 Task: Find connections with filter location Alta Gracia with filter topic #whatinspiresmewith filter profile language Potuguese with filter current company Blinkit with filter school ABV-Indian Institute of Information Technology and Management with filter industry Retail Florists with filter service category Human Resources with filter keywords title Atmospheric Scientist
Action: Mouse moved to (522, 98)
Screenshot: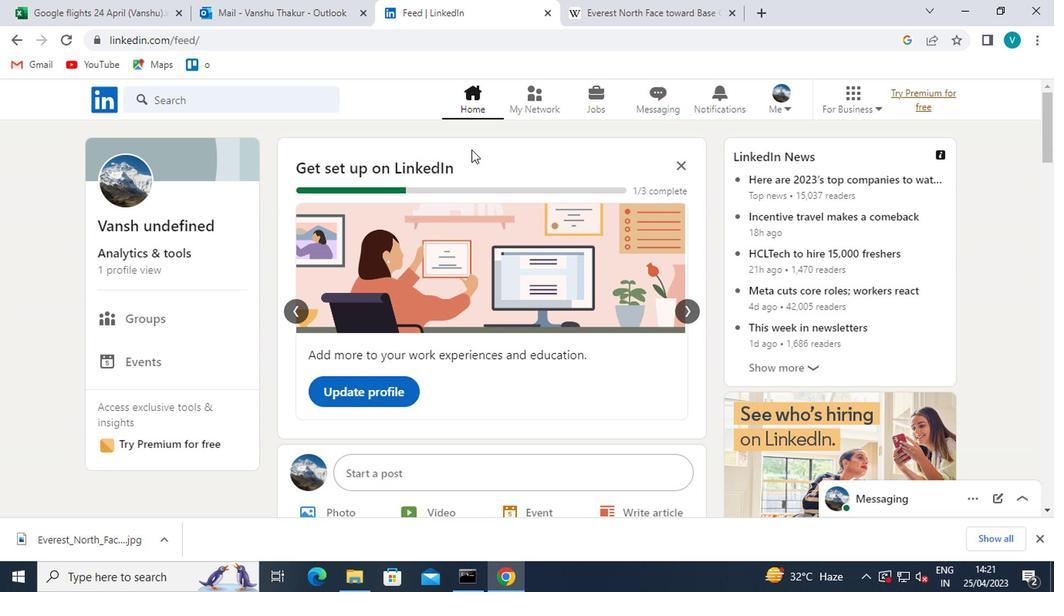 
Action: Mouse pressed left at (522, 98)
Screenshot: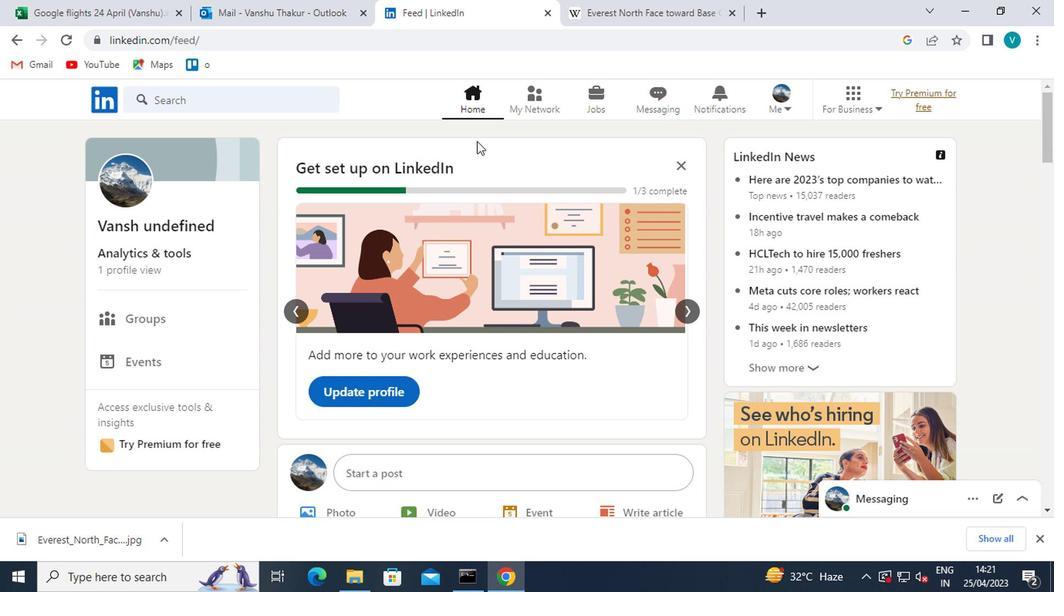 
Action: Mouse moved to (121, 178)
Screenshot: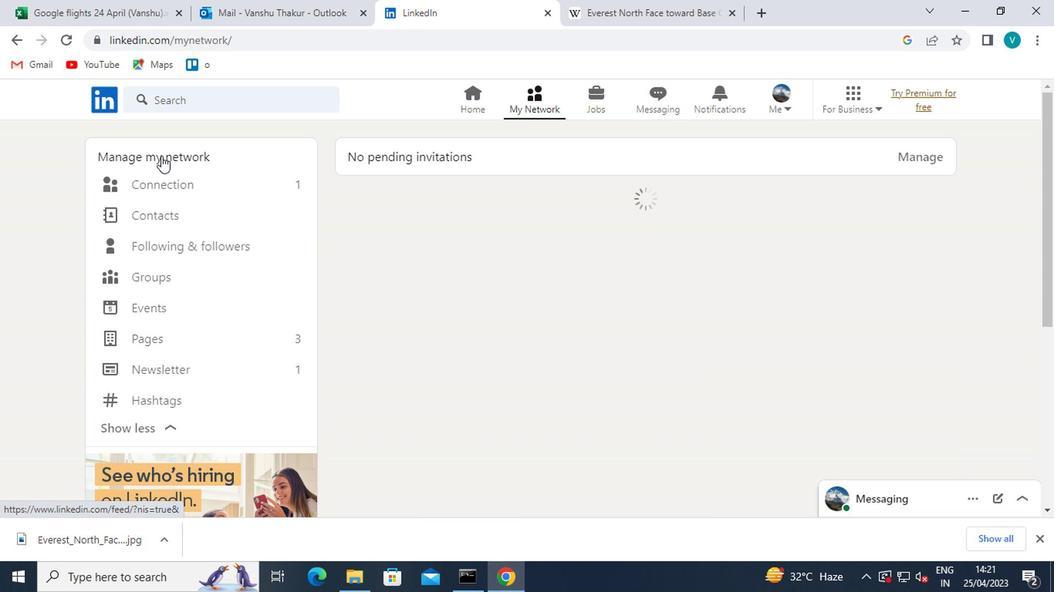 
Action: Mouse pressed left at (121, 178)
Screenshot: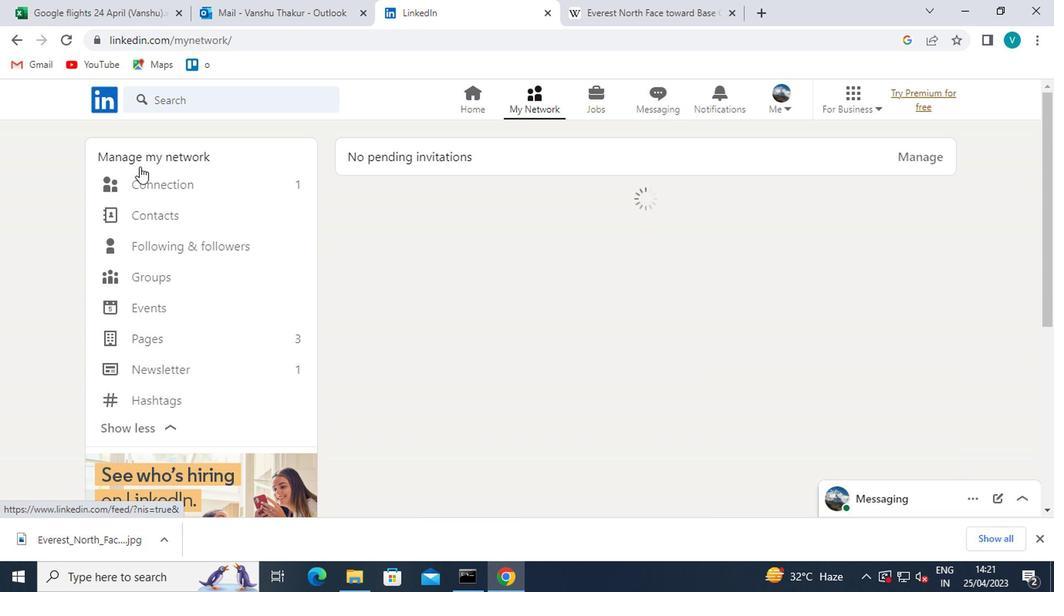 
Action: Mouse moved to (635, 189)
Screenshot: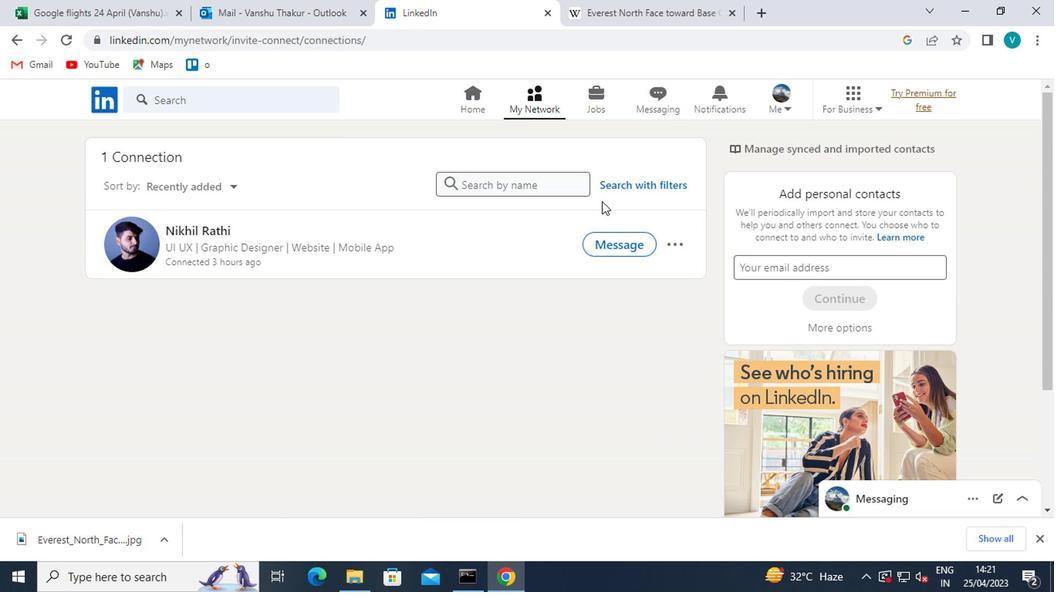 
Action: Mouse pressed left at (635, 189)
Screenshot: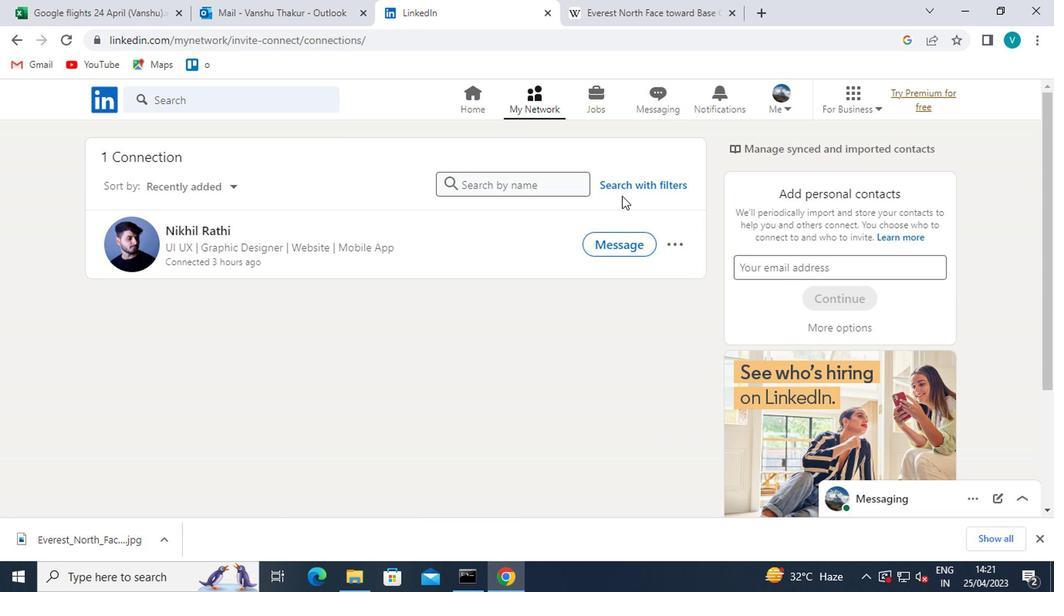 
Action: Mouse moved to (502, 134)
Screenshot: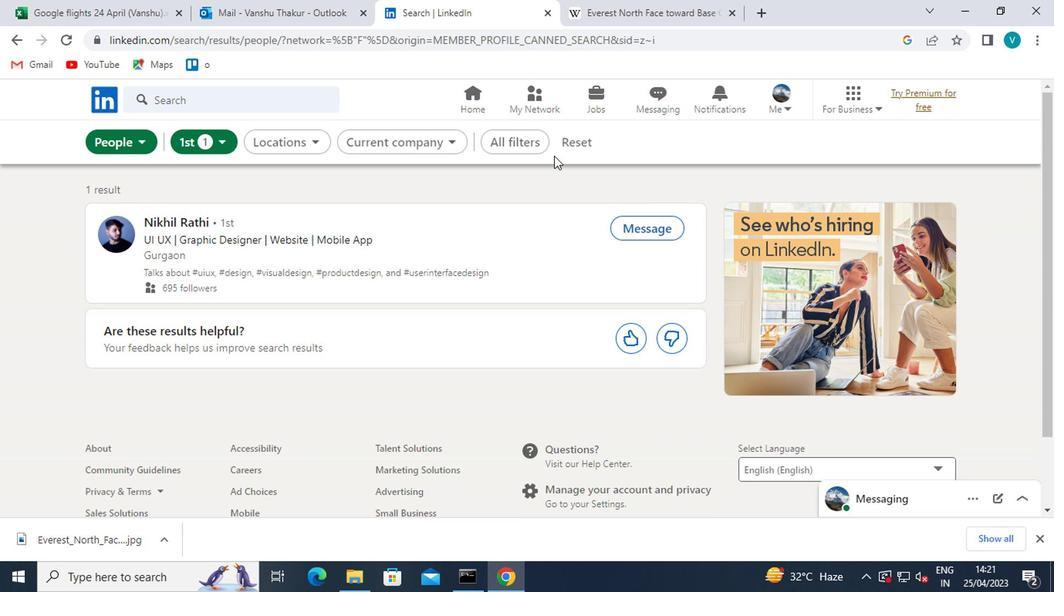 
Action: Mouse pressed left at (502, 134)
Screenshot: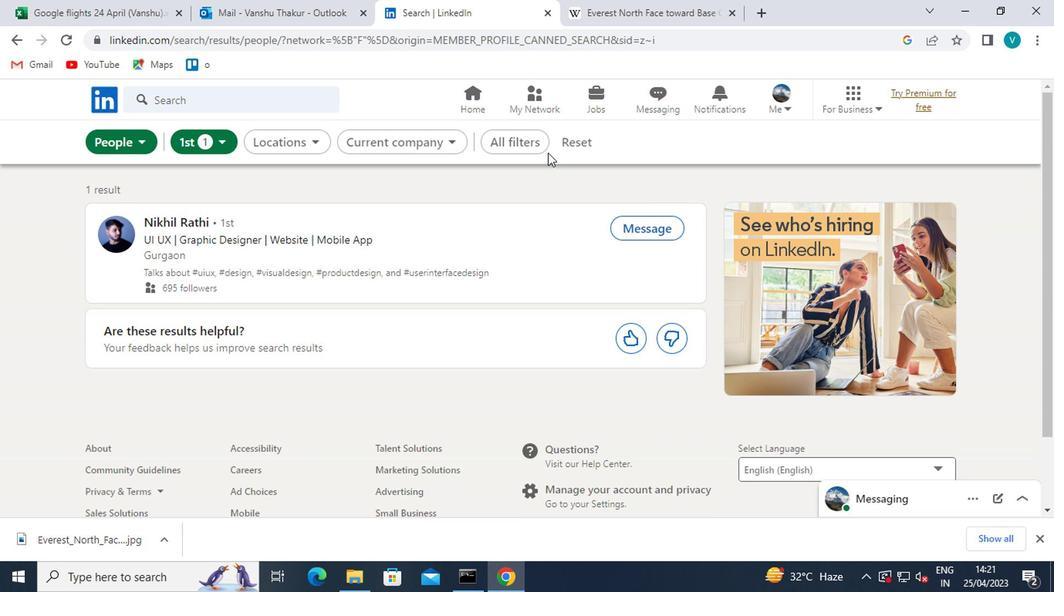 
Action: Mouse moved to (677, 270)
Screenshot: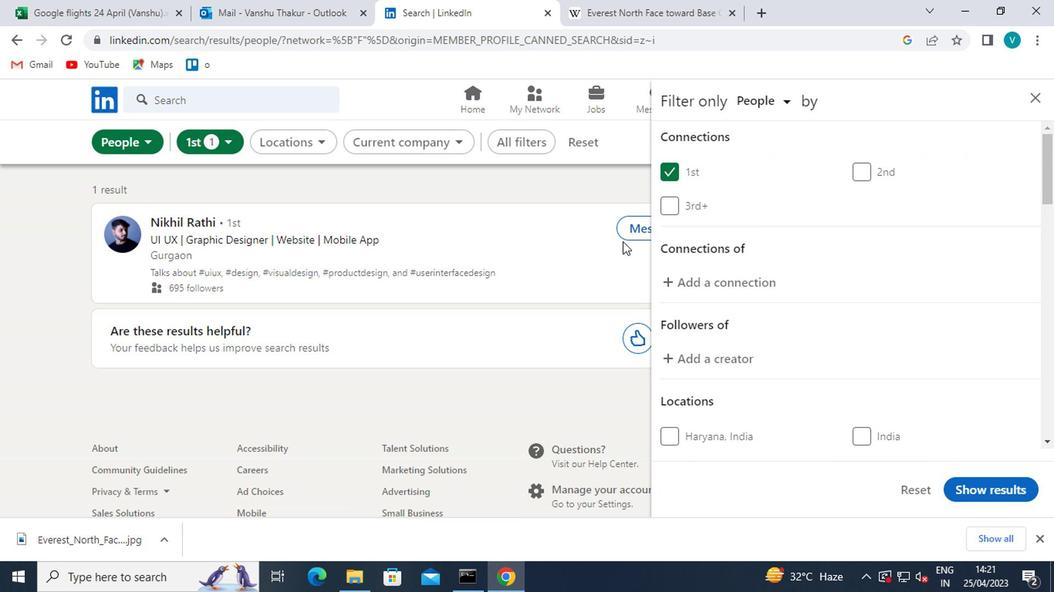 
Action: Mouse scrolled (677, 269) with delta (0, -1)
Screenshot: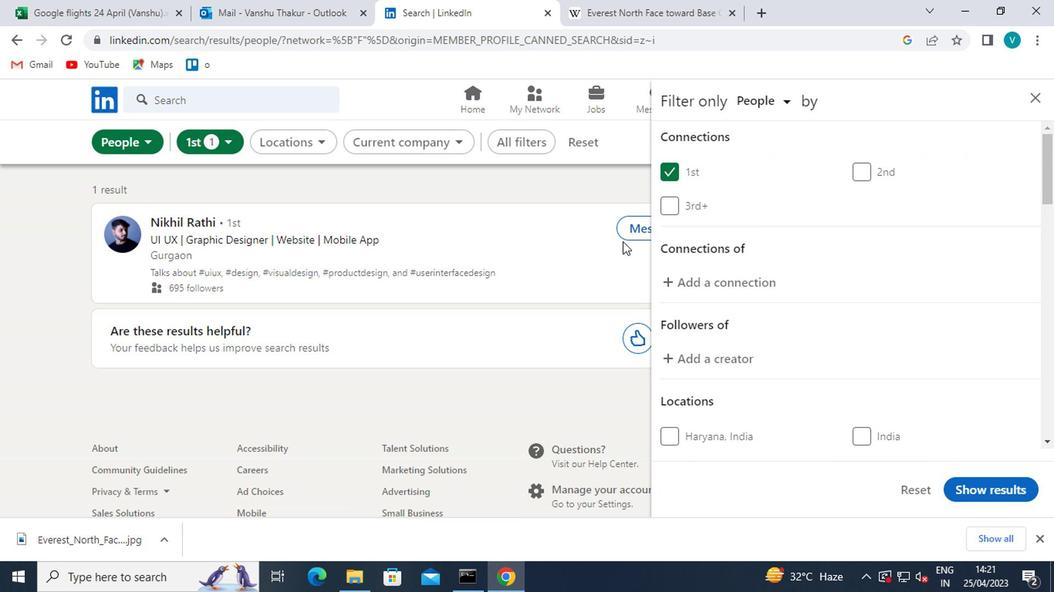 
Action: Mouse moved to (680, 272)
Screenshot: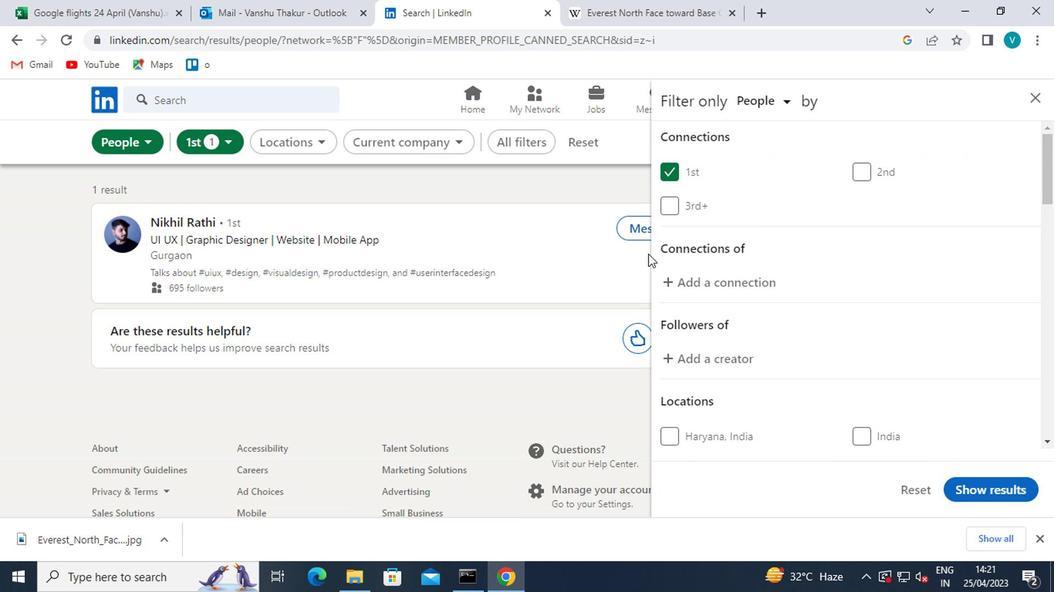 
Action: Mouse scrolled (680, 271) with delta (0, -1)
Screenshot: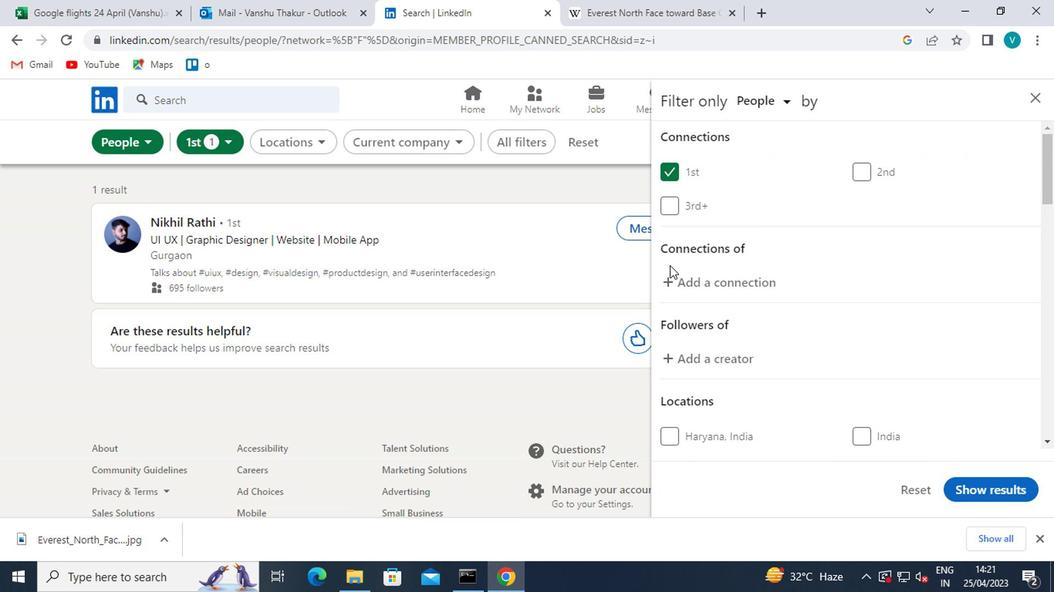 
Action: Mouse moved to (702, 339)
Screenshot: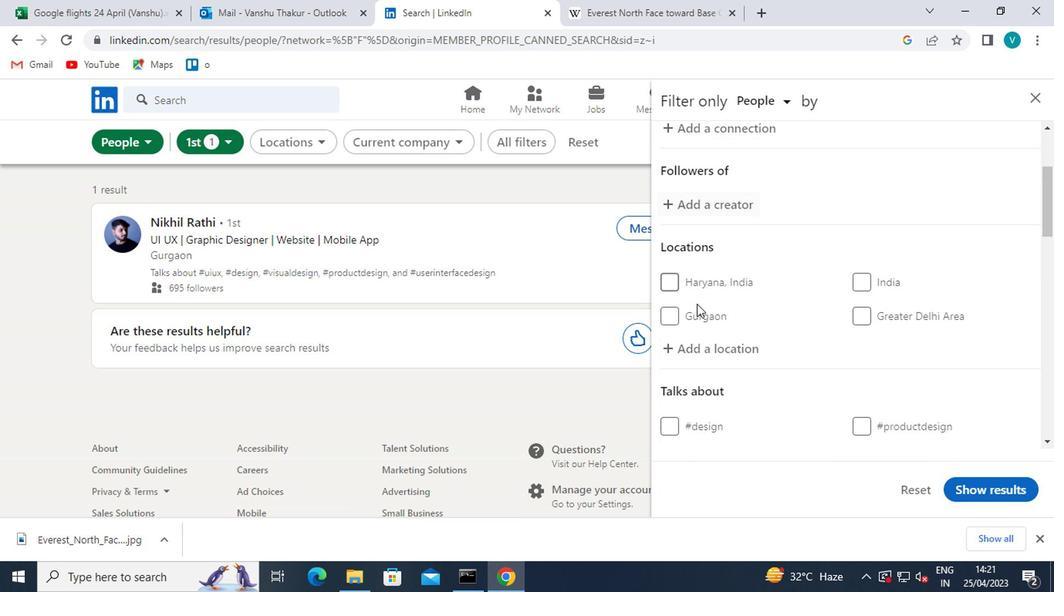 
Action: Mouse pressed left at (702, 339)
Screenshot: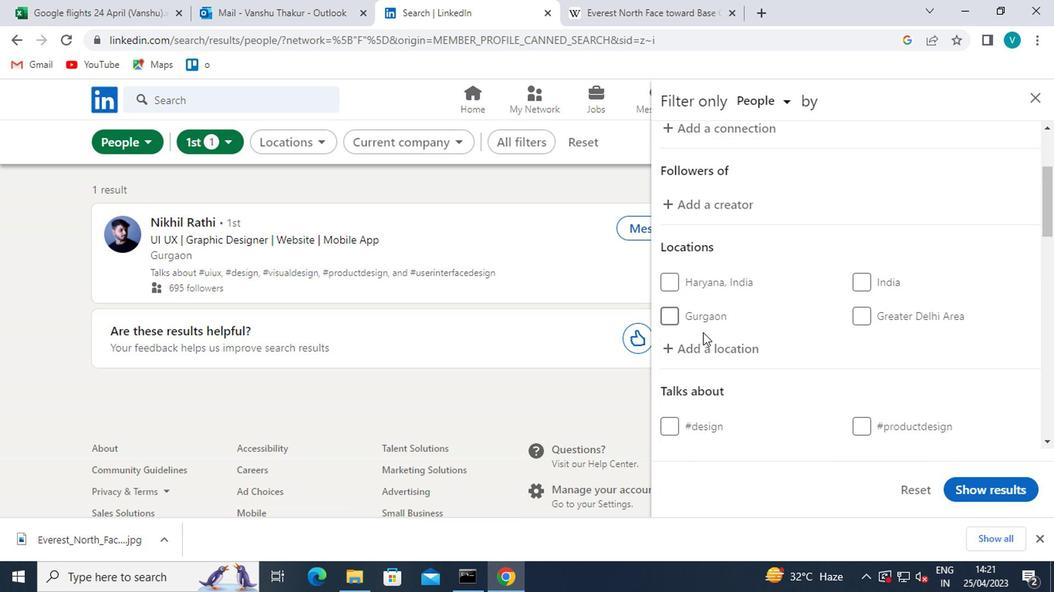 
Action: Mouse moved to (695, 335)
Screenshot: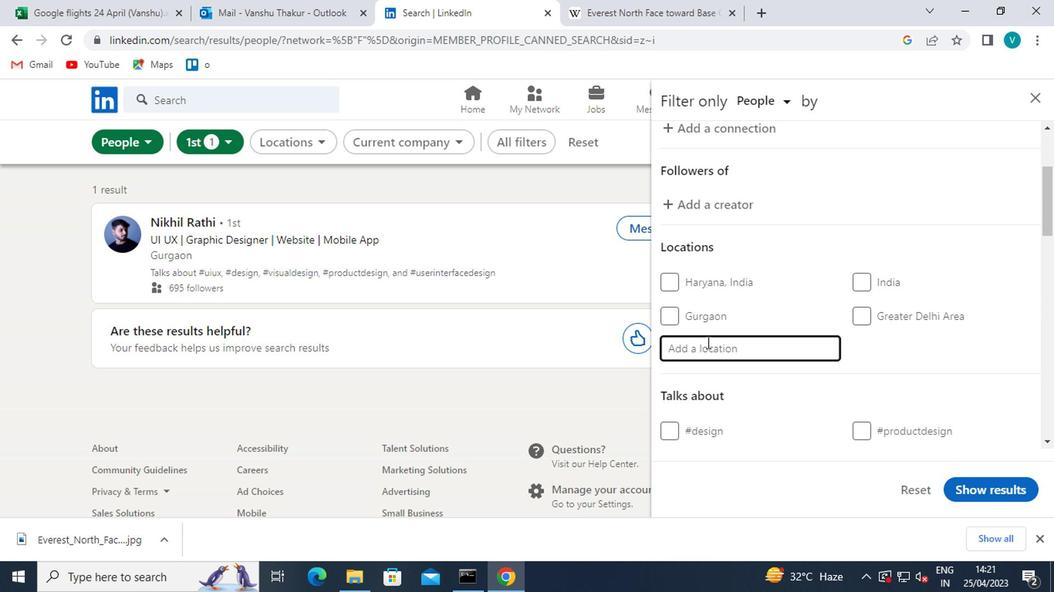 
Action: Key pressed <Key.shift>ALTA<Key.space><Key.shift><Key.shift><Key.shift>GRACIA<Key.space>
Screenshot: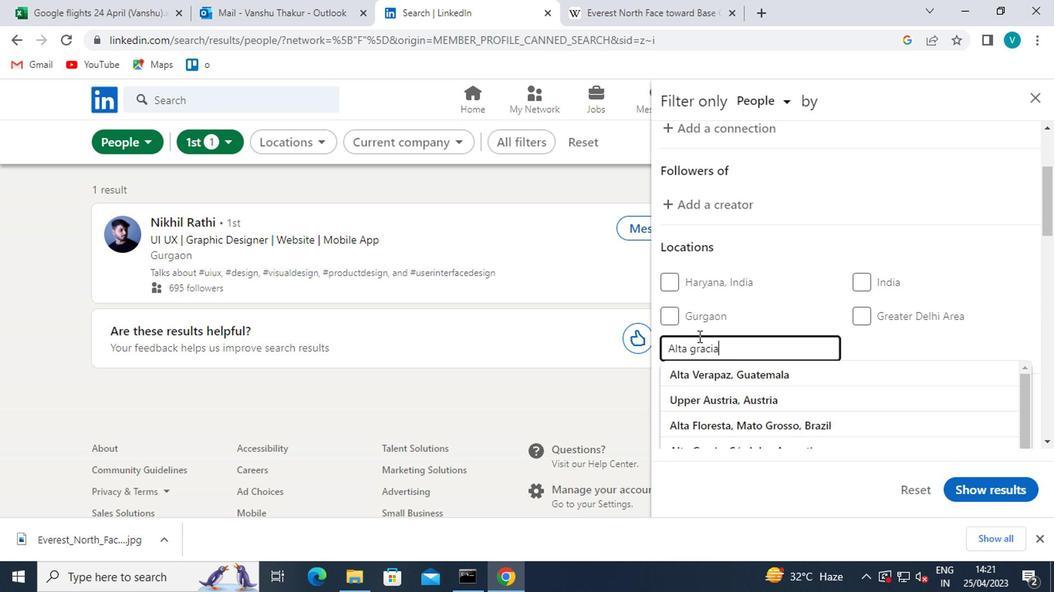 
Action: Mouse moved to (746, 371)
Screenshot: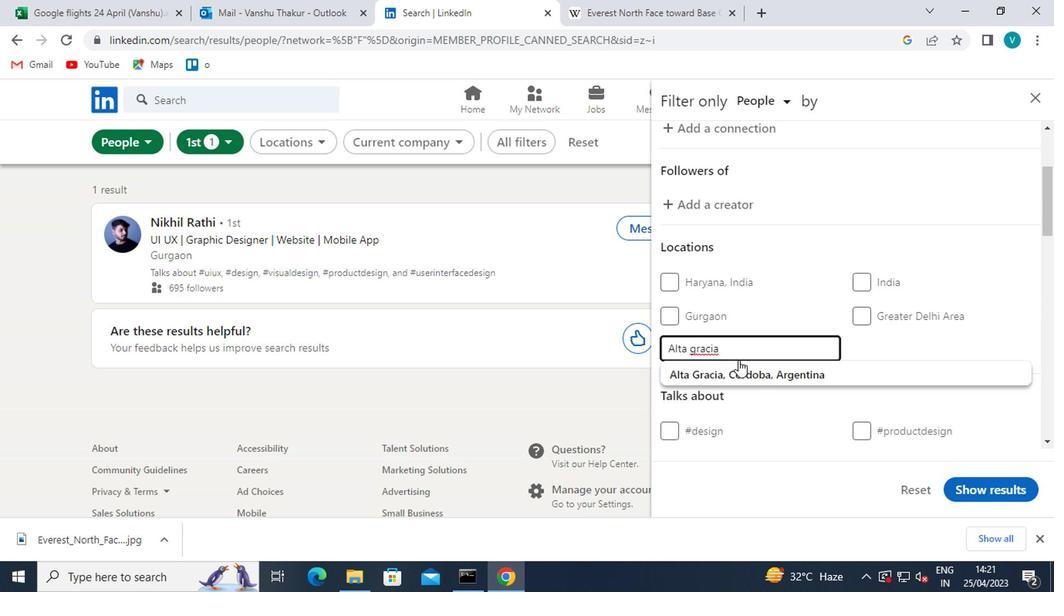 
Action: Mouse pressed left at (746, 371)
Screenshot: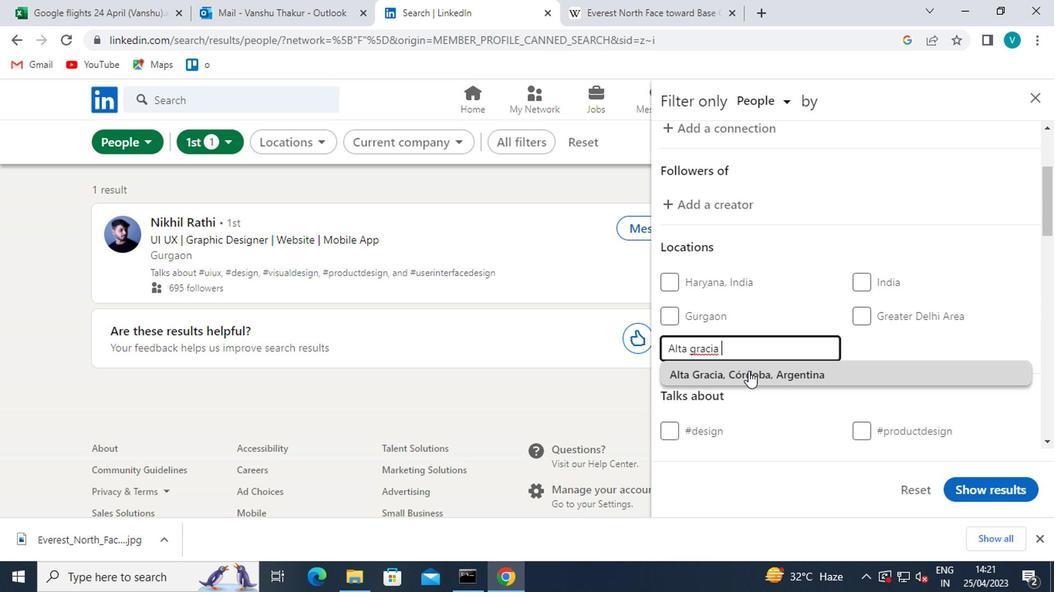
Action: Mouse moved to (756, 371)
Screenshot: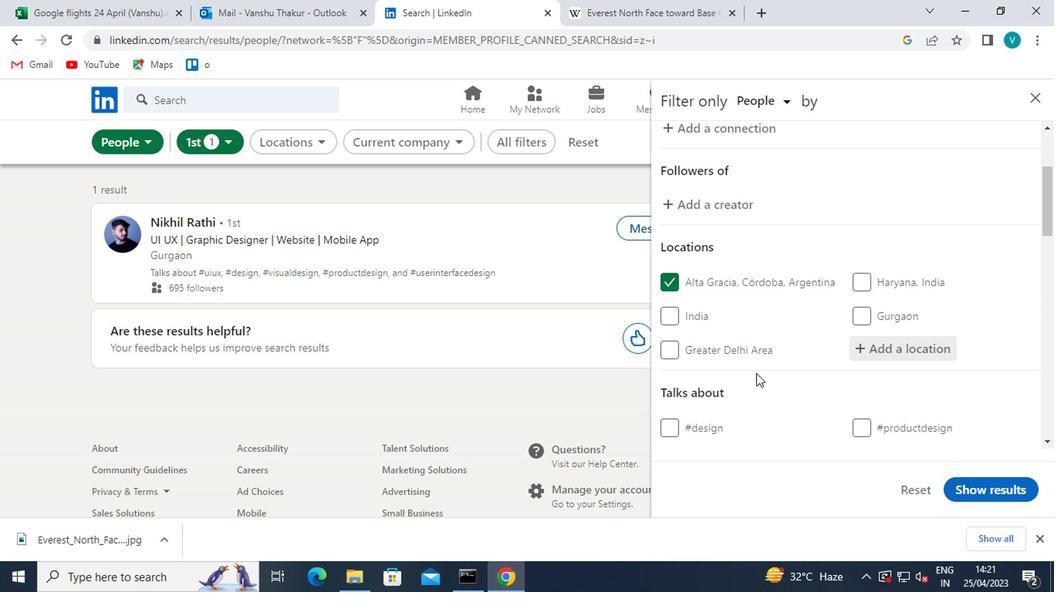 
Action: Mouse scrolled (756, 371) with delta (0, 0)
Screenshot: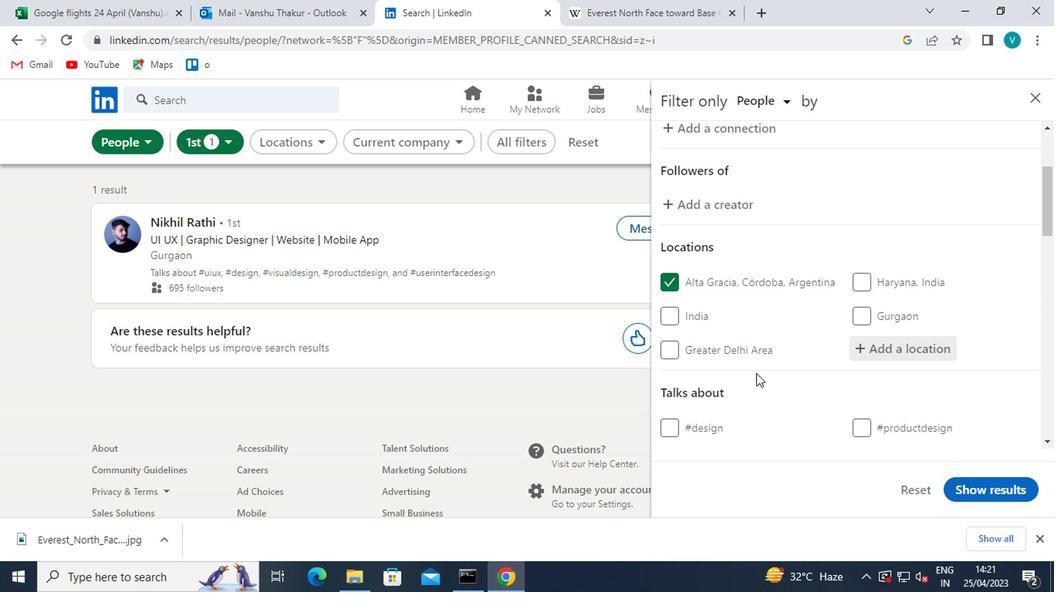 
Action: Mouse moved to (757, 371)
Screenshot: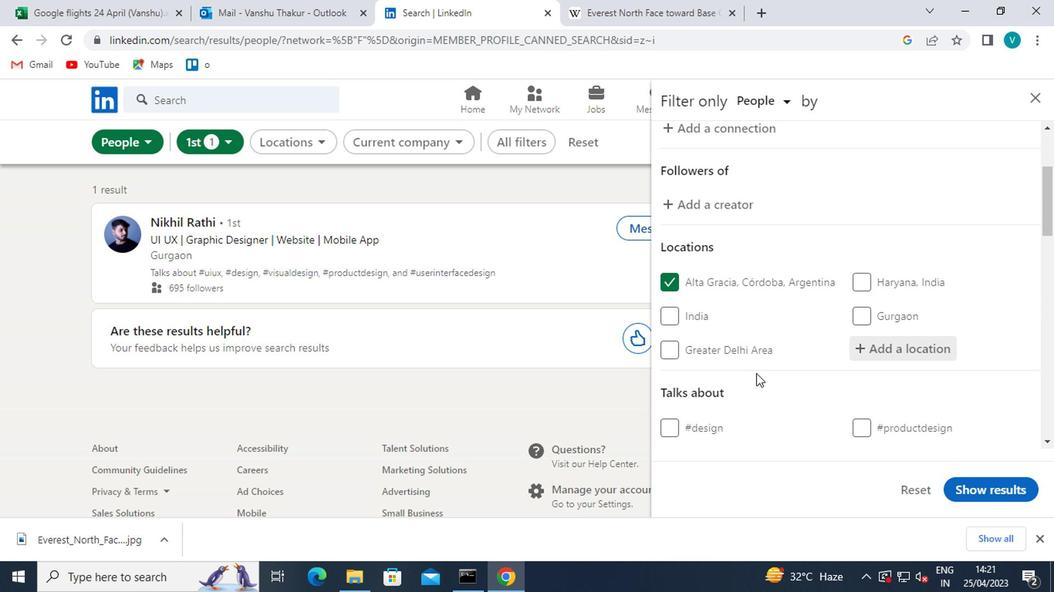 
Action: Mouse scrolled (757, 371) with delta (0, 0)
Screenshot: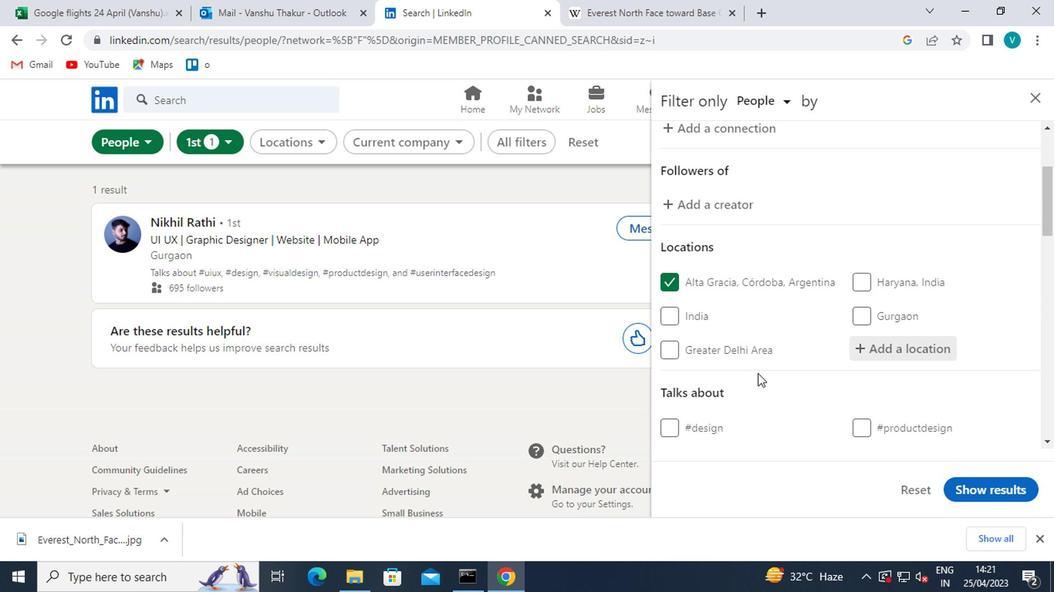 
Action: Mouse moved to (873, 343)
Screenshot: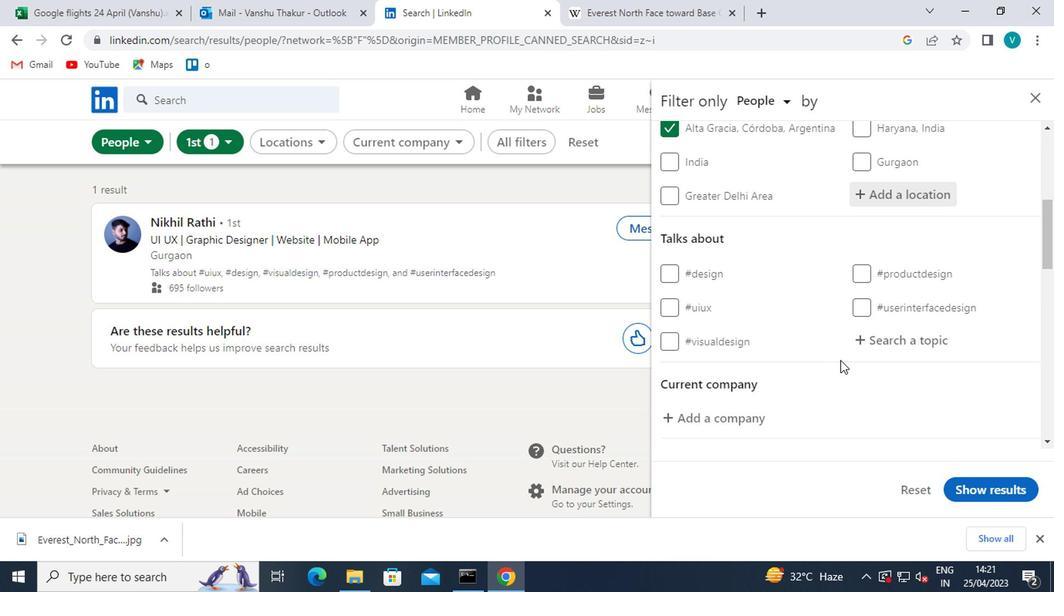
Action: Mouse pressed left at (873, 343)
Screenshot: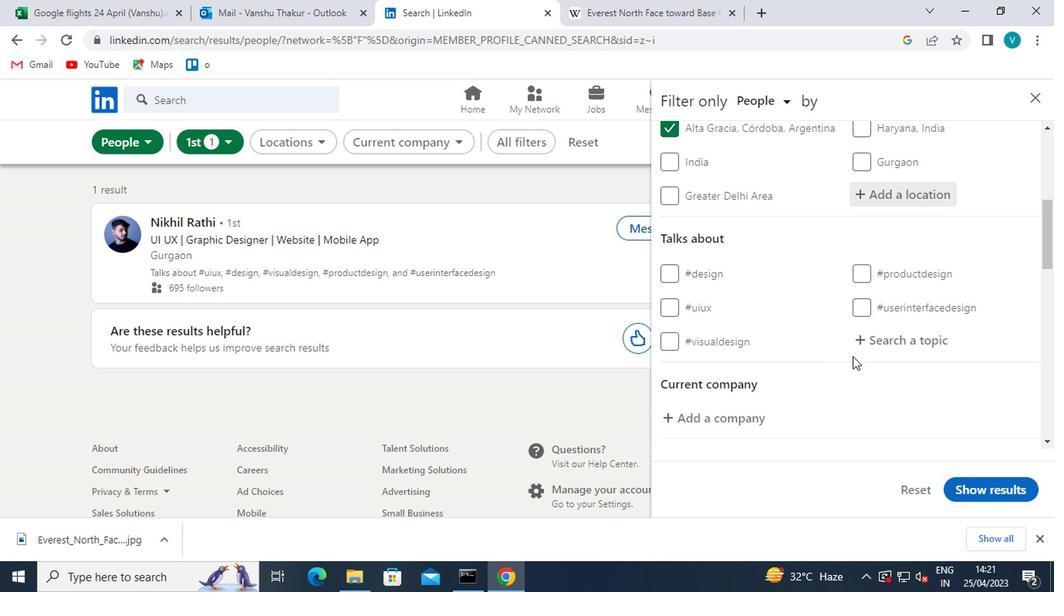
Action: Mouse moved to (862, 333)
Screenshot: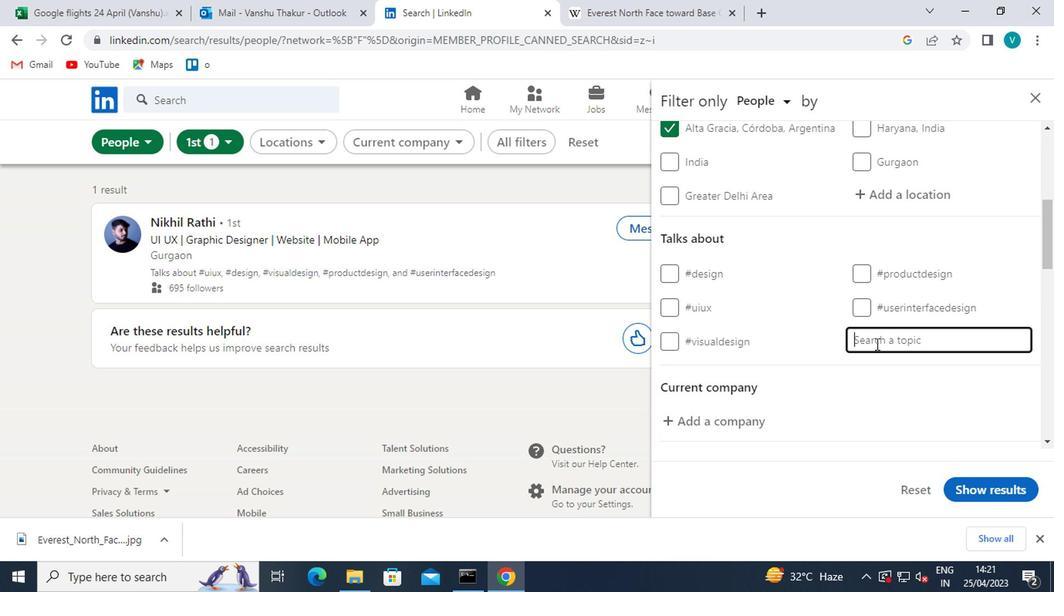 
Action: Key pressed <Key.shift>#WHATINSPIRESMEWITH
Screenshot: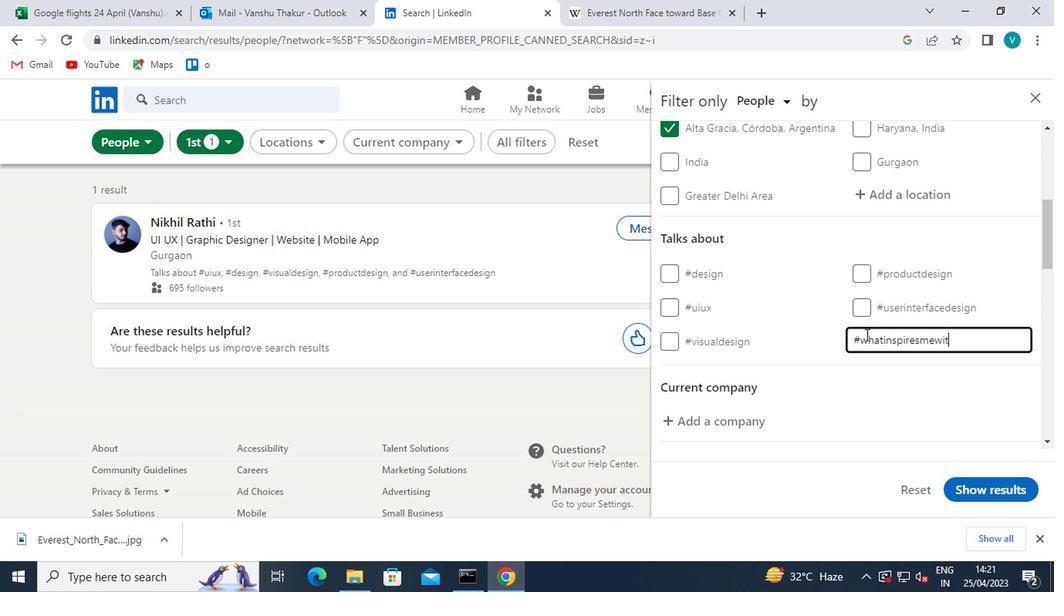 
Action: Mouse moved to (859, 377)
Screenshot: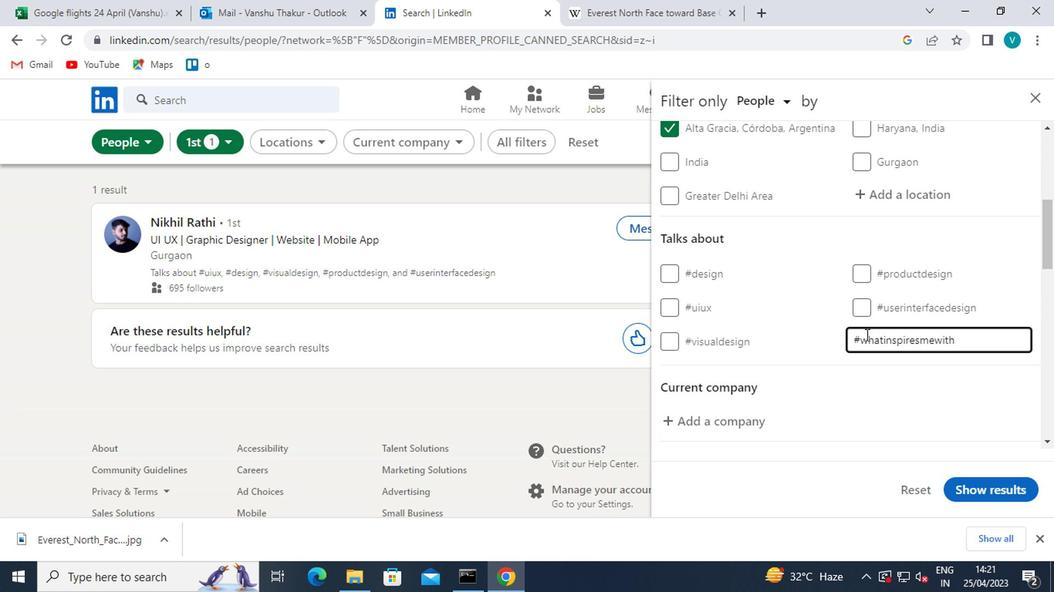 
Action: Mouse pressed left at (859, 377)
Screenshot: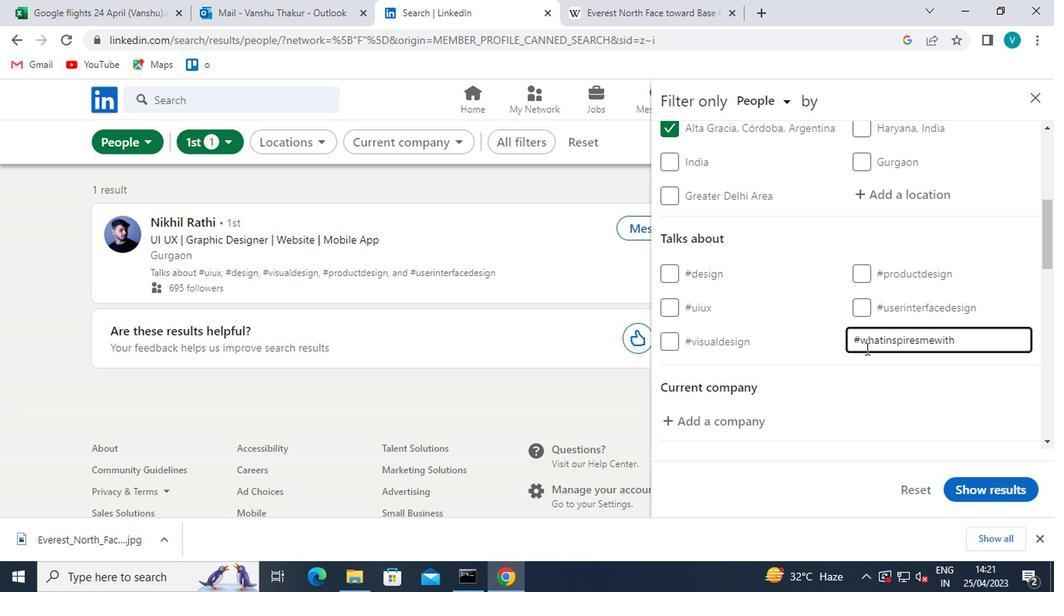 
Action: Mouse scrolled (859, 376) with delta (0, -1)
Screenshot: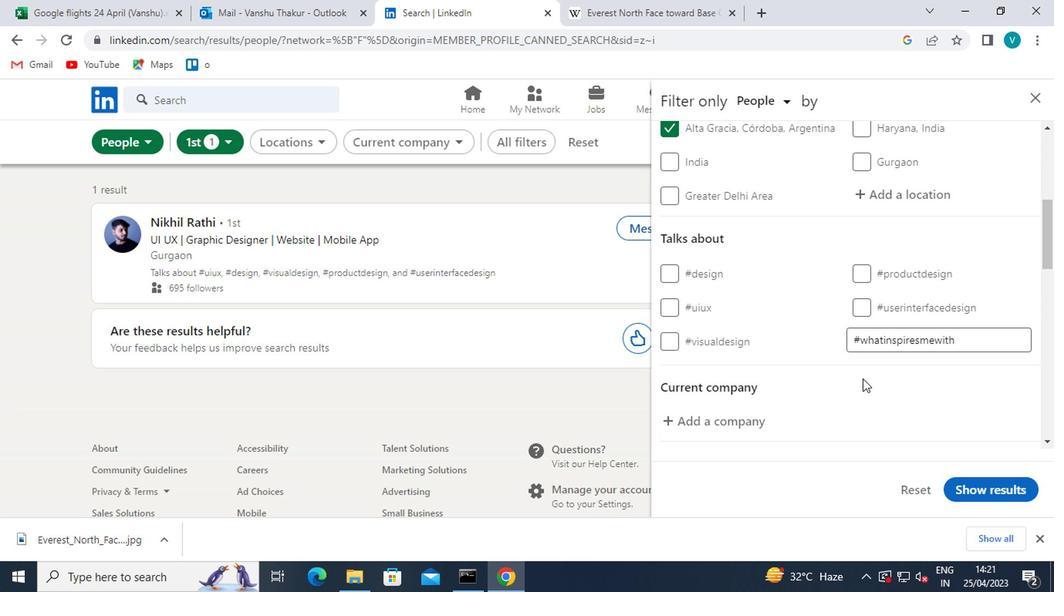 
Action: Mouse scrolled (859, 376) with delta (0, -1)
Screenshot: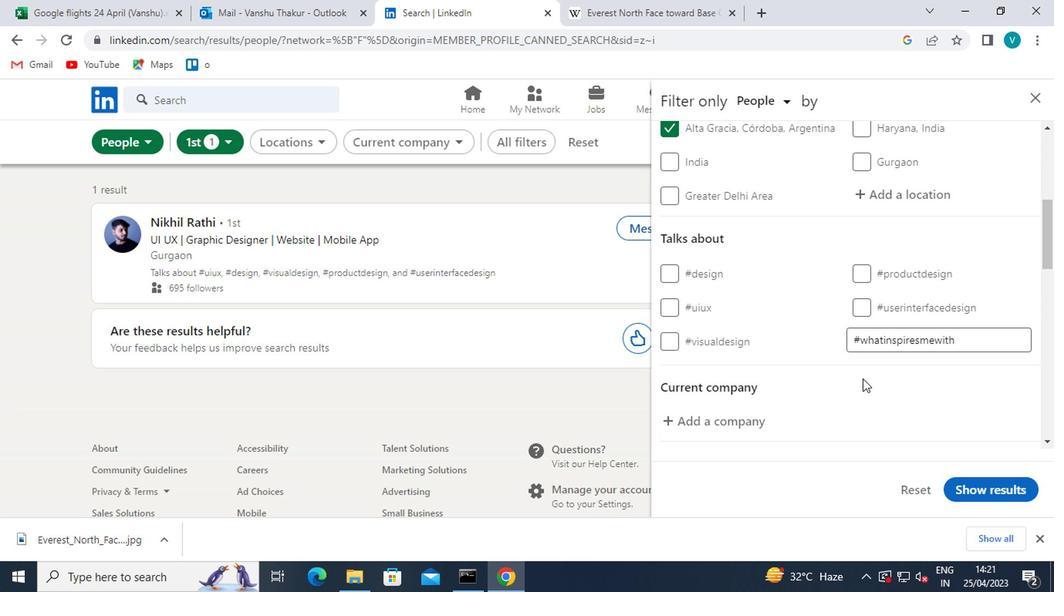 
Action: Mouse moved to (859, 377)
Screenshot: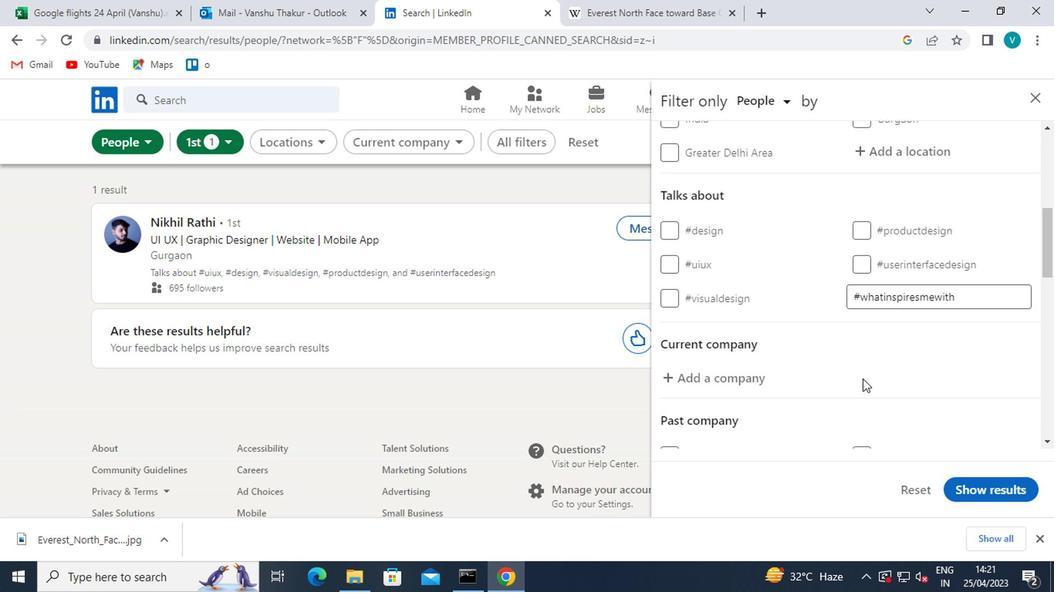 
Action: Mouse scrolled (859, 377) with delta (0, 0)
Screenshot: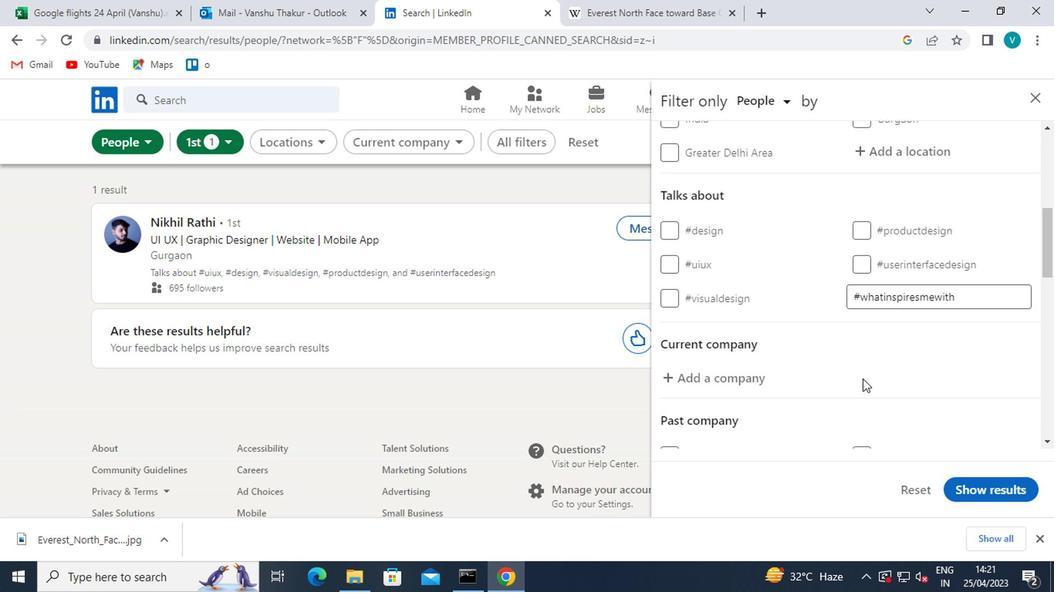 
Action: Mouse scrolled (859, 377) with delta (0, 0)
Screenshot: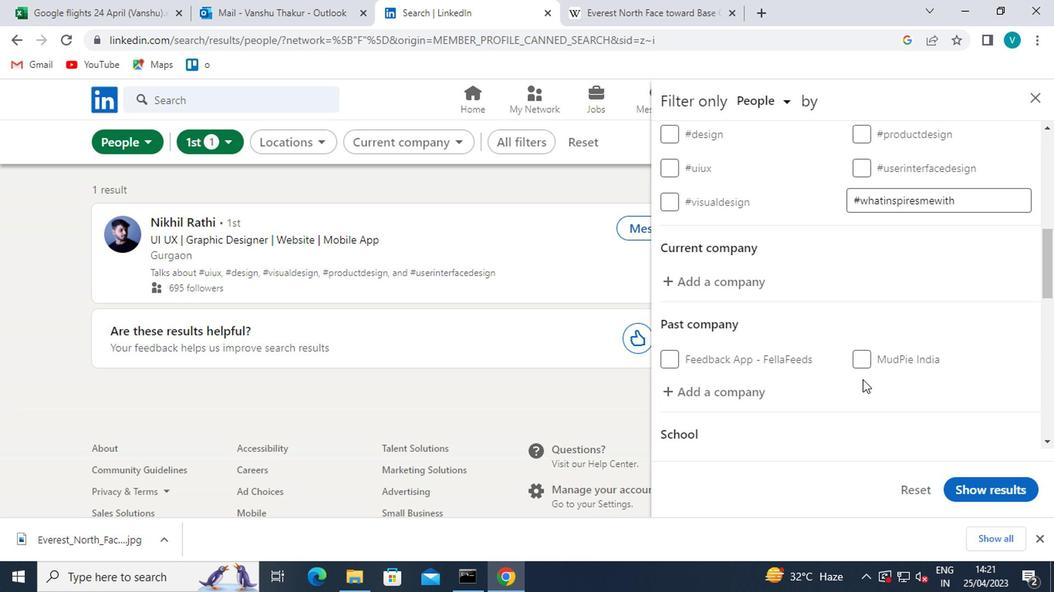 
Action: Mouse scrolled (859, 377) with delta (0, 0)
Screenshot: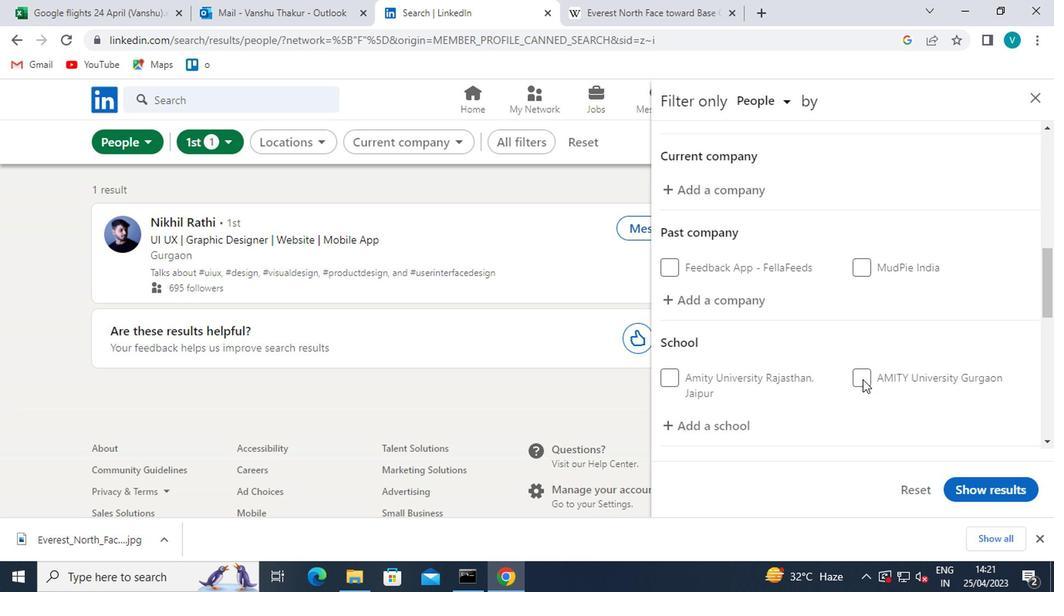 
Action: Mouse scrolled (859, 377) with delta (0, 0)
Screenshot: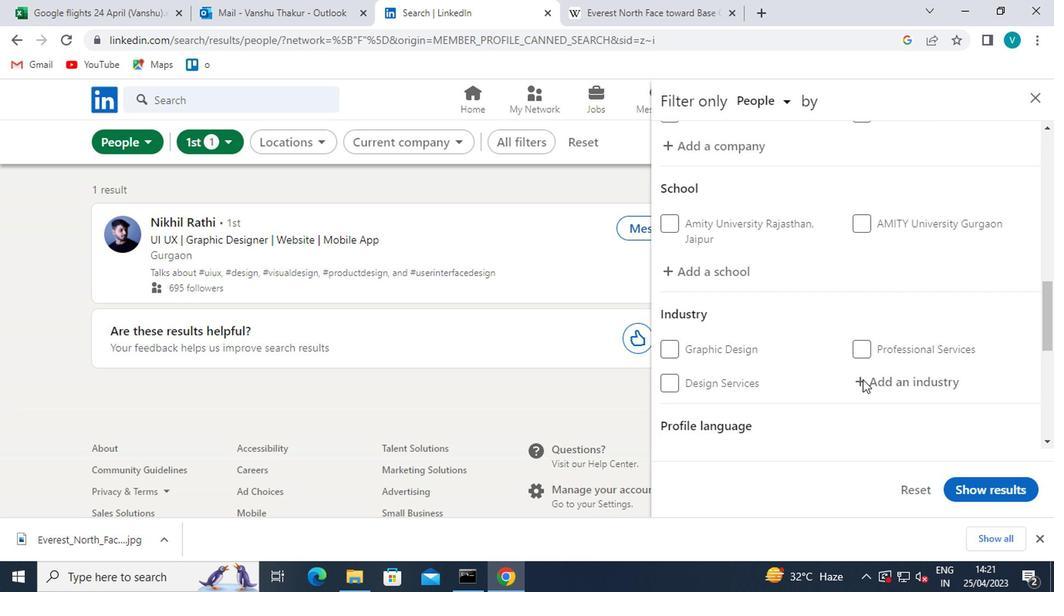 
Action: Mouse moved to (859, 377)
Screenshot: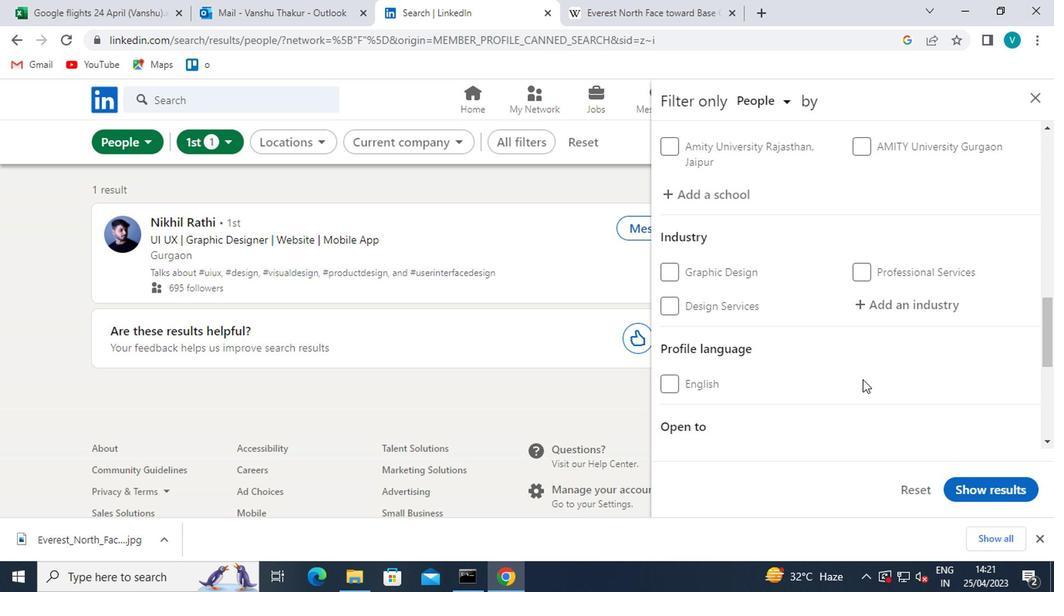 
Action: Mouse scrolled (859, 378) with delta (0, 1)
Screenshot: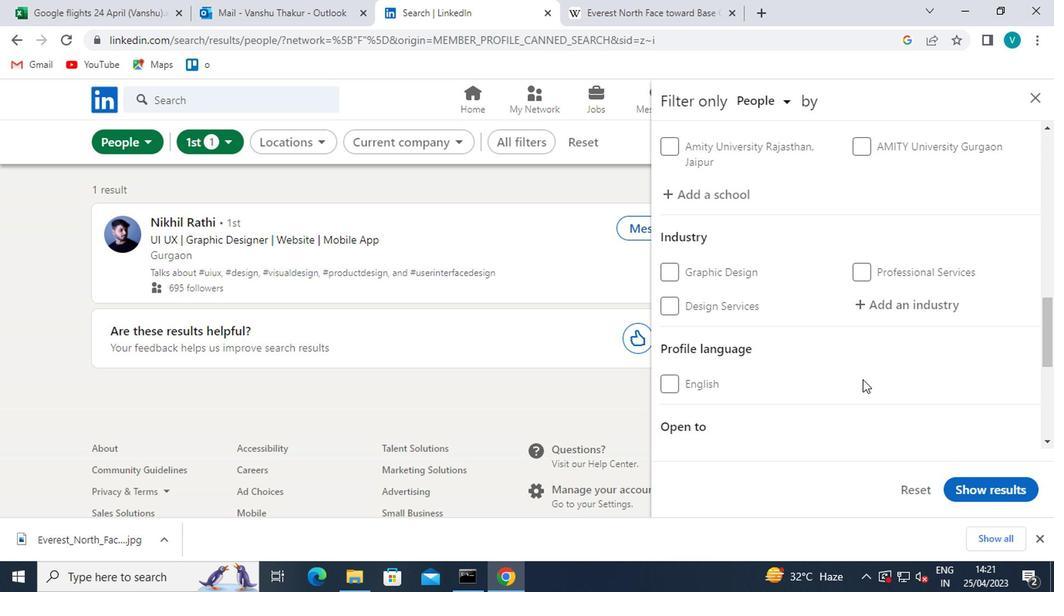 
Action: Mouse scrolled (859, 378) with delta (0, 1)
Screenshot: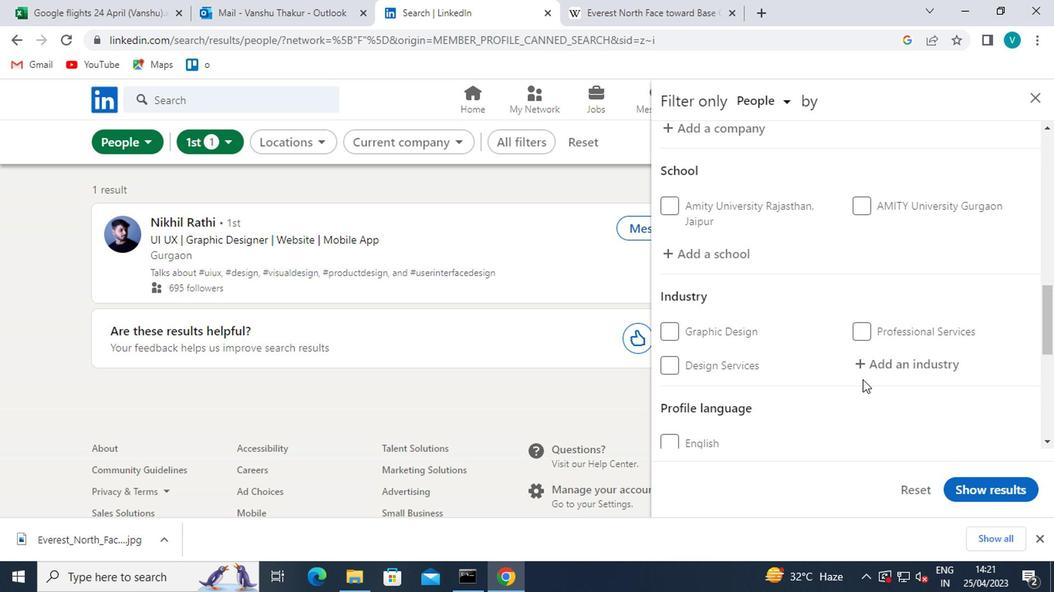 
Action: Mouse scrolled (859, 378) with delta (0, 1)
Screenshot: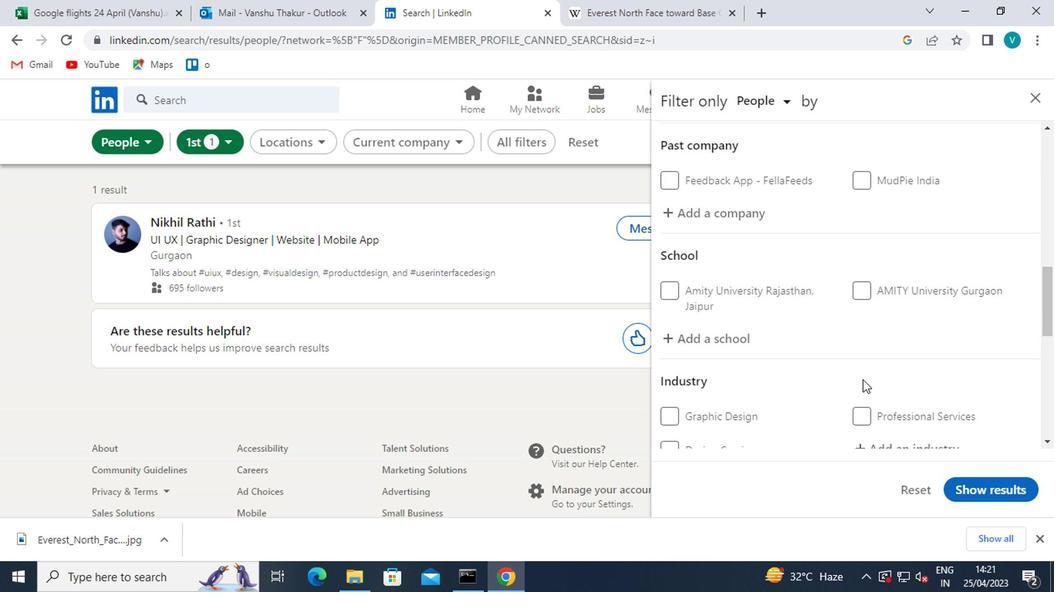 
Action: Mouse moved to (757, 195)
Screenshot: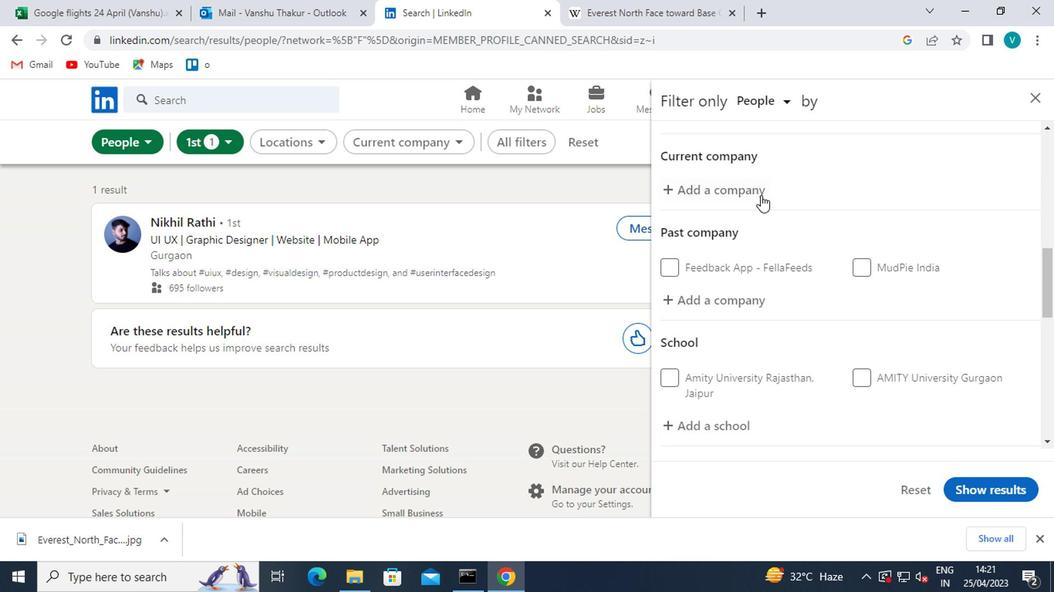 
Action: Mouse pressed left at (757, 195)
Screenshot: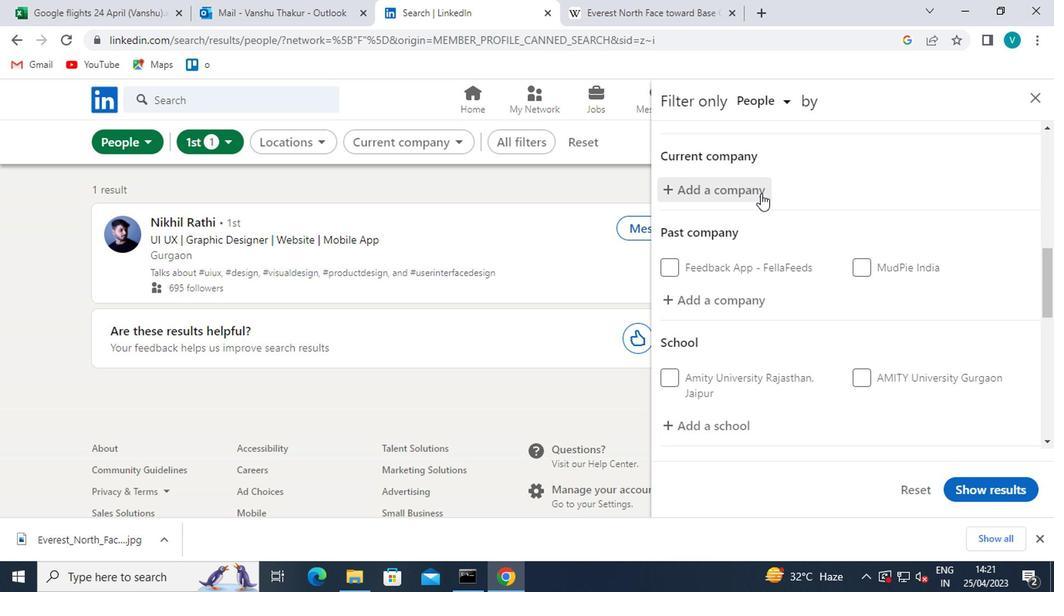 
Action: Mouse moved to (757, 194)
Screenshot: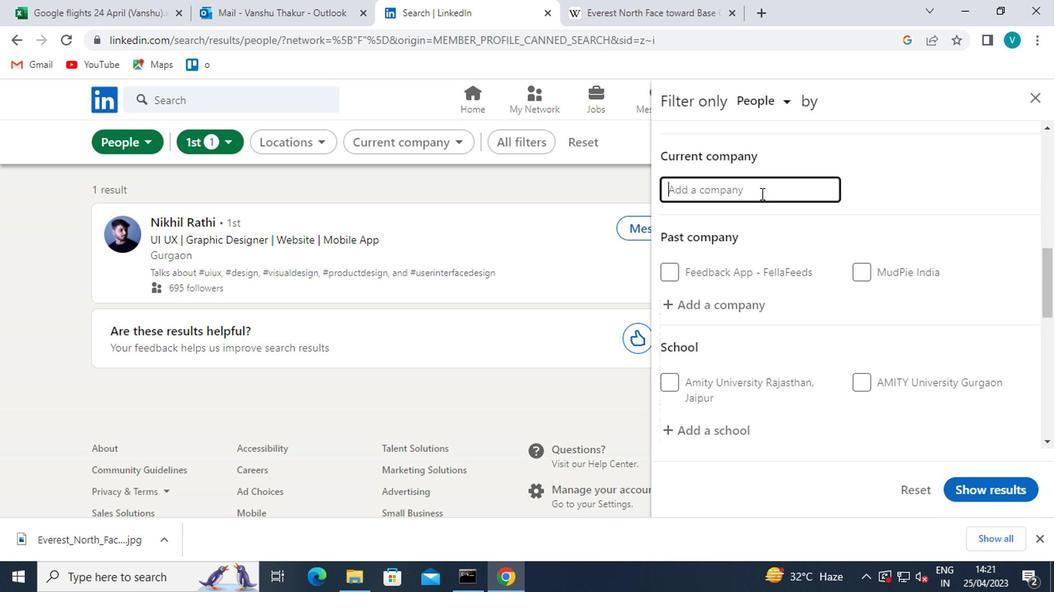 
Action: Key pressed <Key.shift>BLINKIT
Screenshot: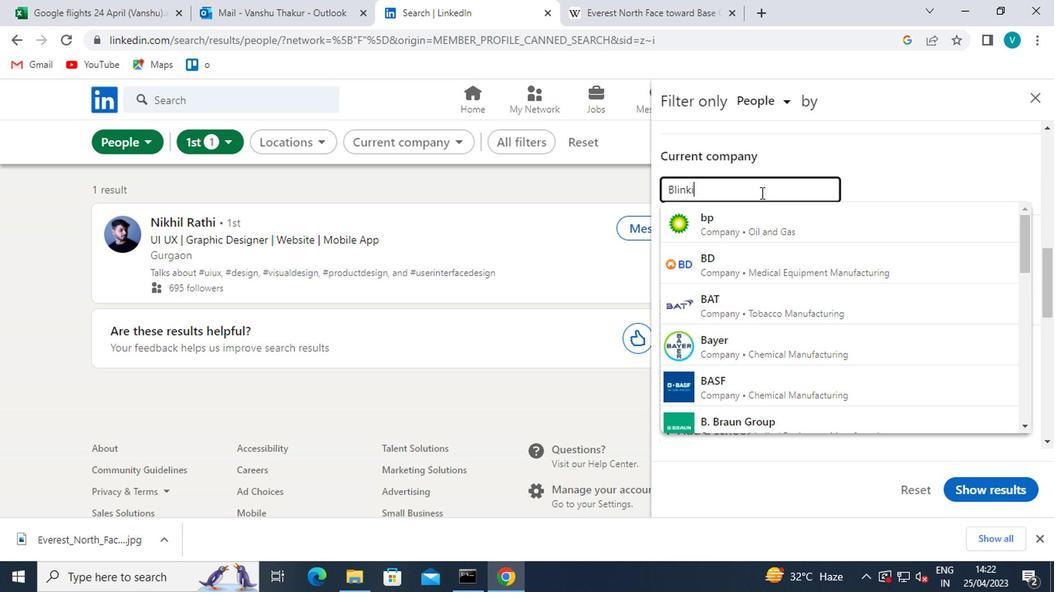 
Action: Mouse moved to (778, 219)
Screenshot: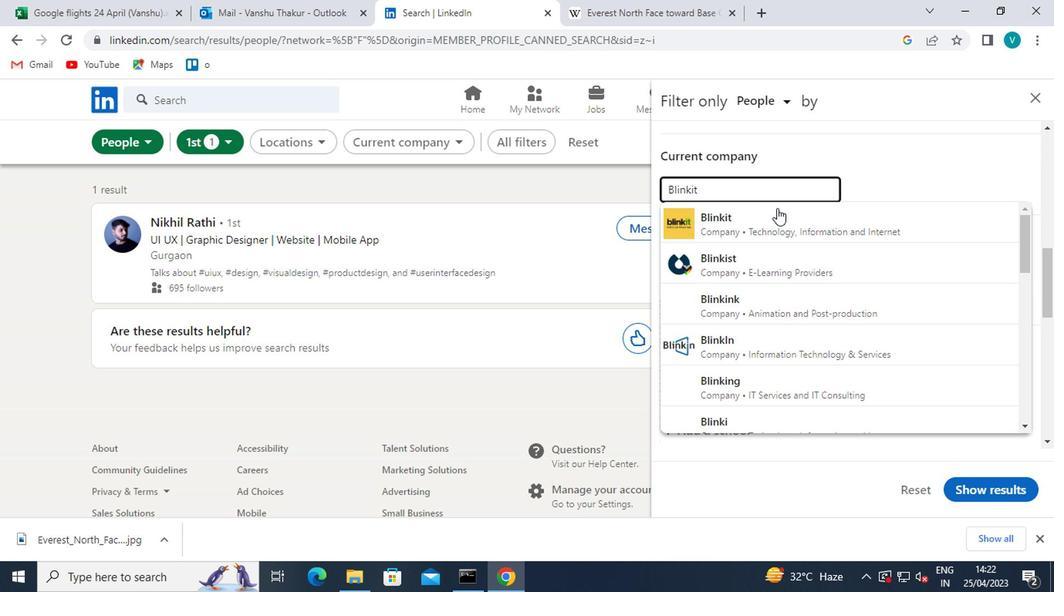 
Action: Mouse pressed left at (778, 219)
Screenshot: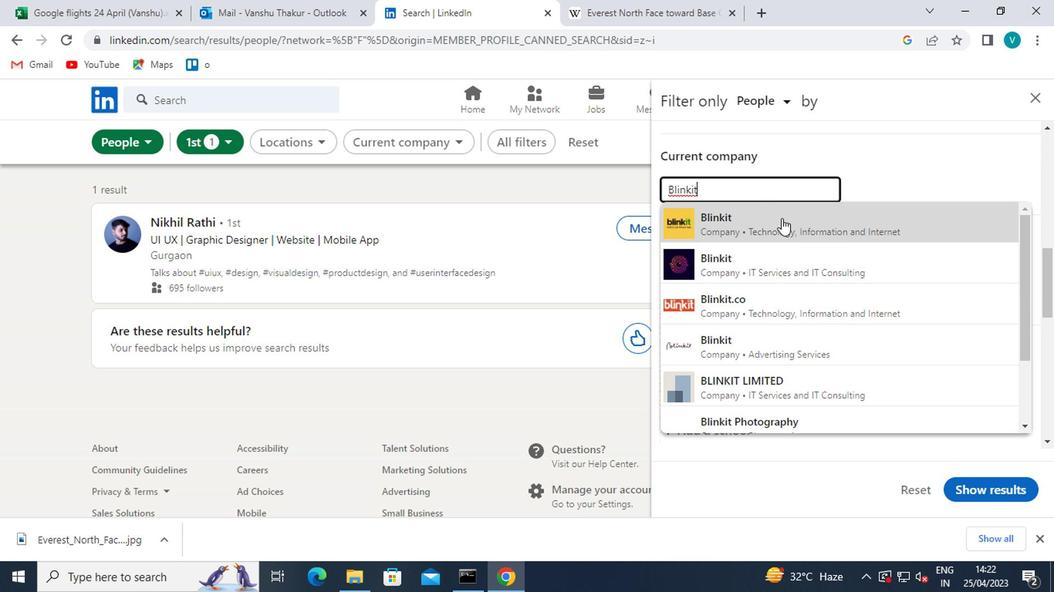 
Action: Mouse scrolled (778, 219) with delta (0, 0)
Screenshot: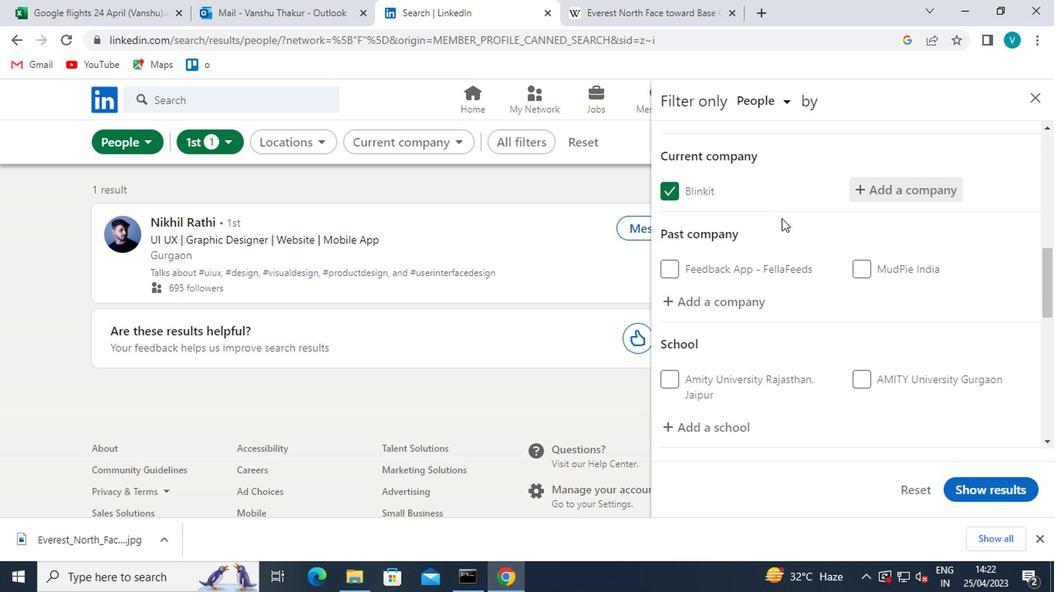 
Action: Mouse scrolled (778, 219) with delta (0, 0)
Screenshot: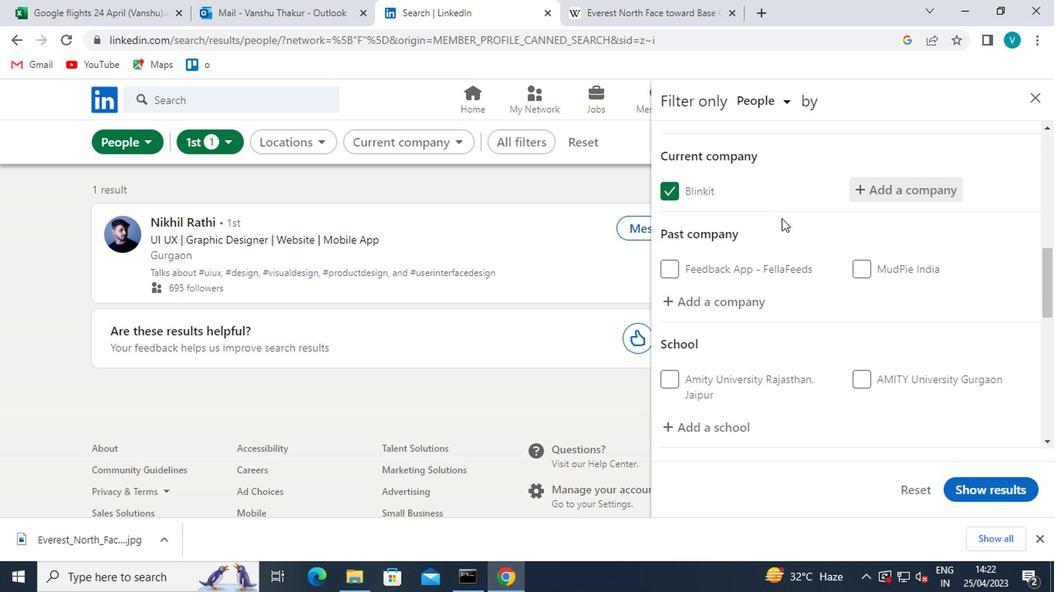
Action: Mouse moved to (743, 266)
Screenshot: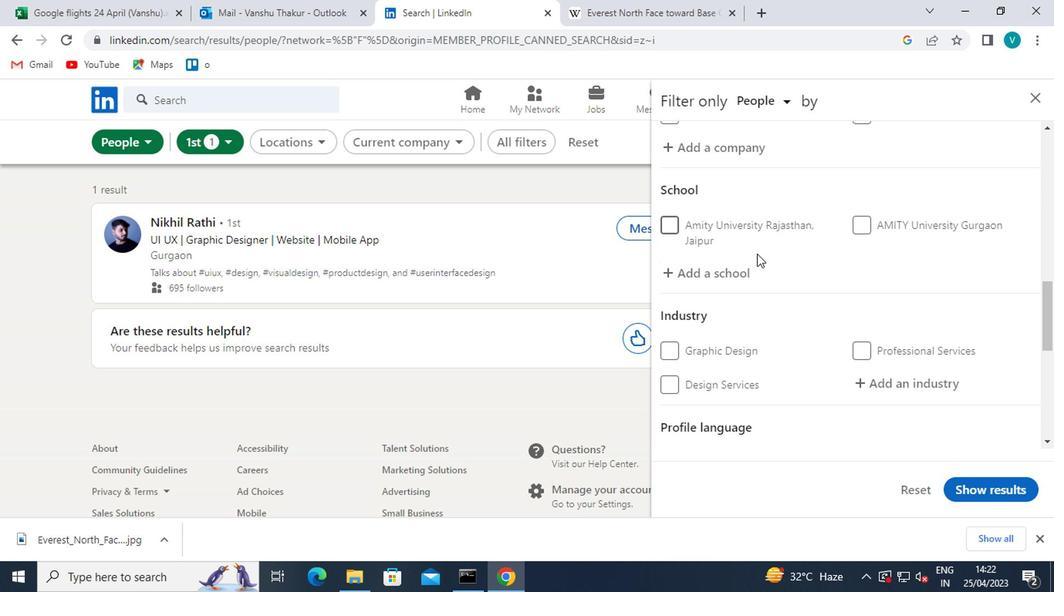 
Action: Mouse pressed left at (743, 266)
Screenshot: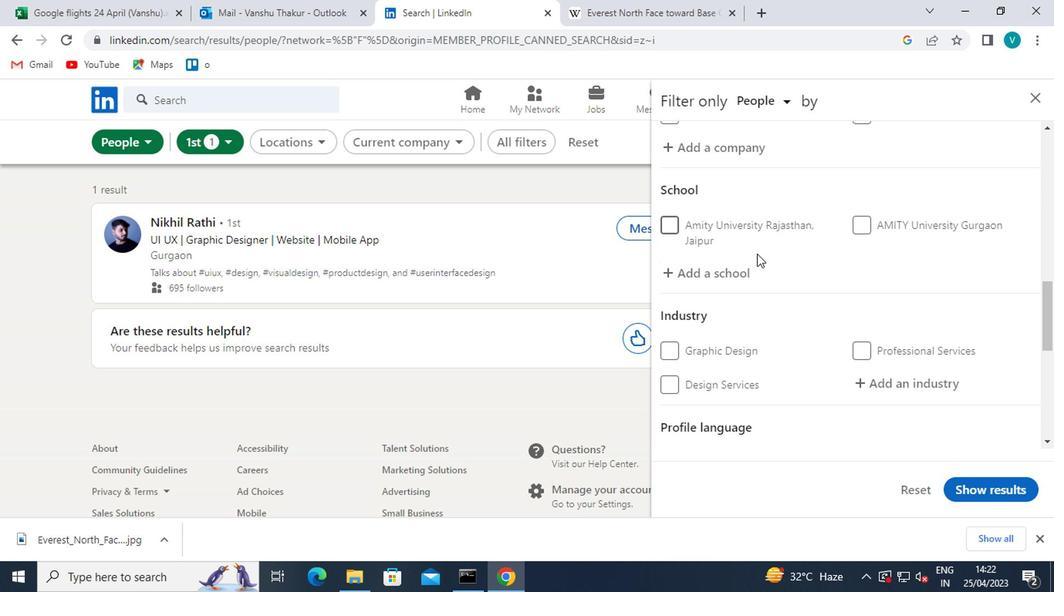 
Action: Key pressed <Key.shift>ABV<Key.space>
Screenshot: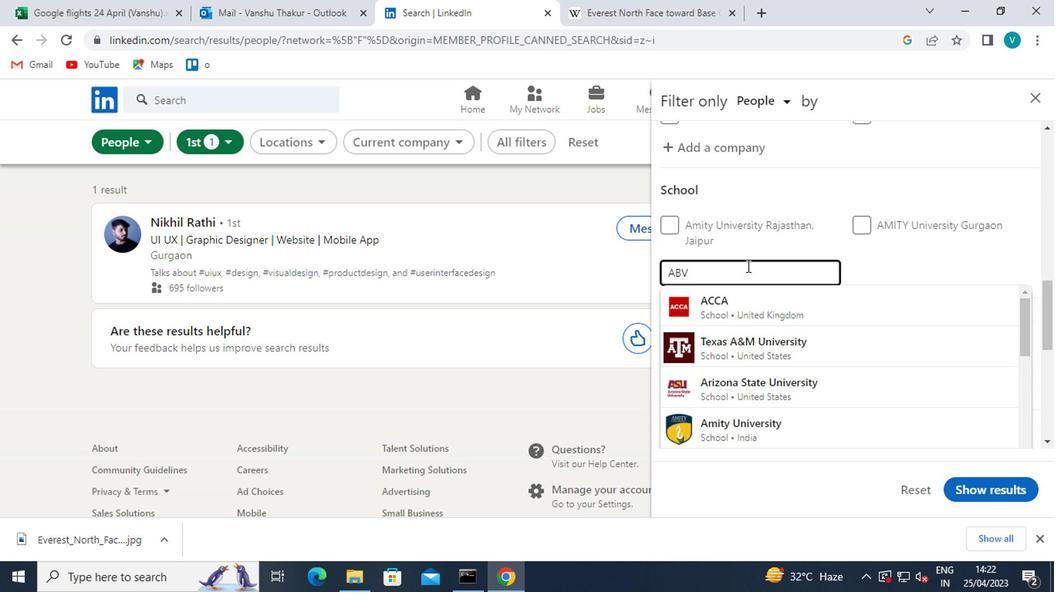 
Action: Mouse moved to (781, 295)
Screenshot: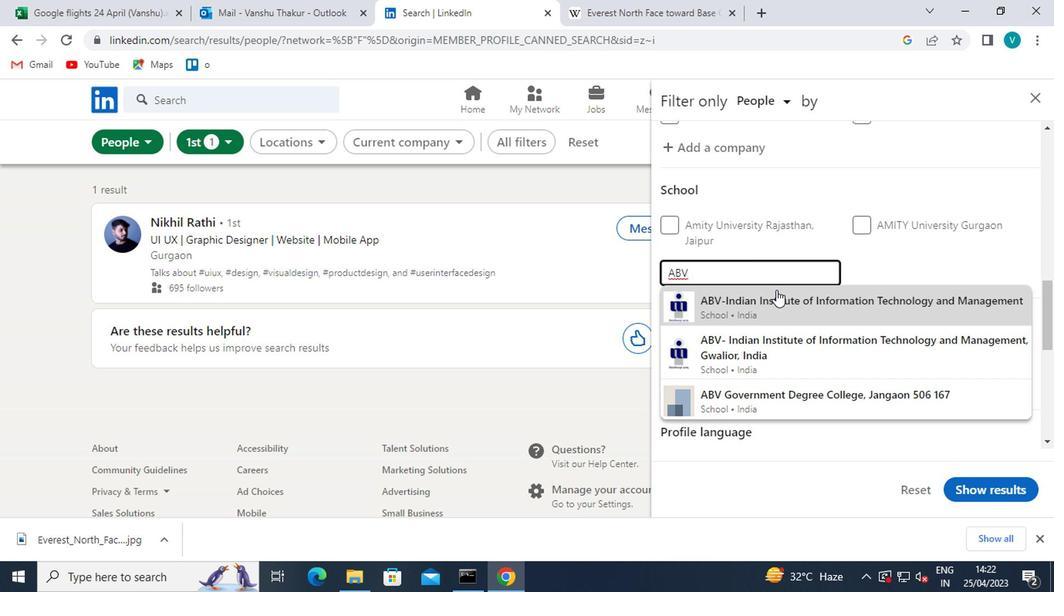 
Action: Mouse pressed left at (781, 295)
Screenshot: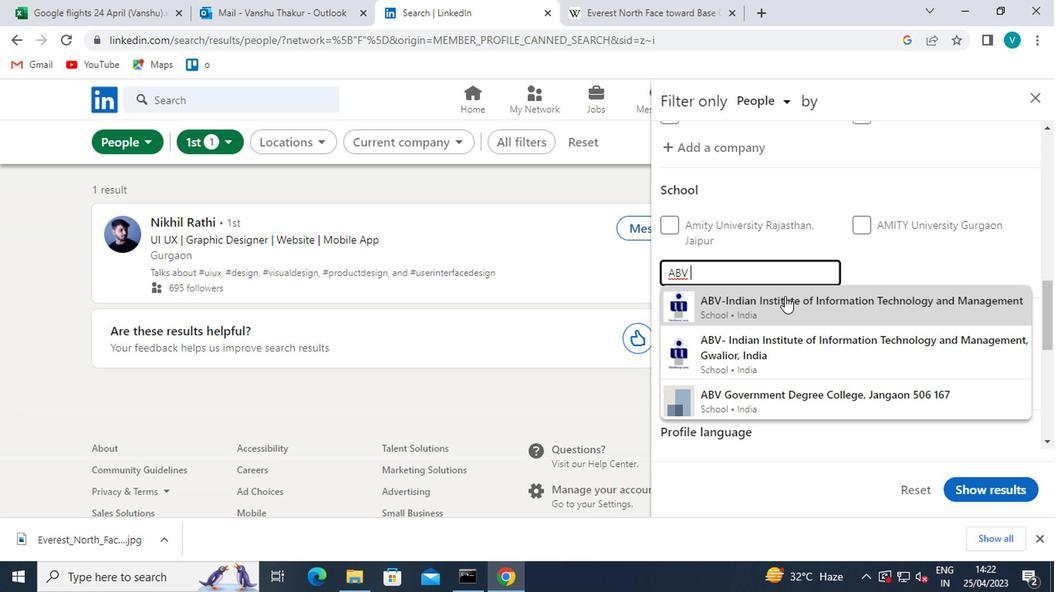 
Action: Mouse scrolled (781, 295) with delta (0, 0)
Screenshot: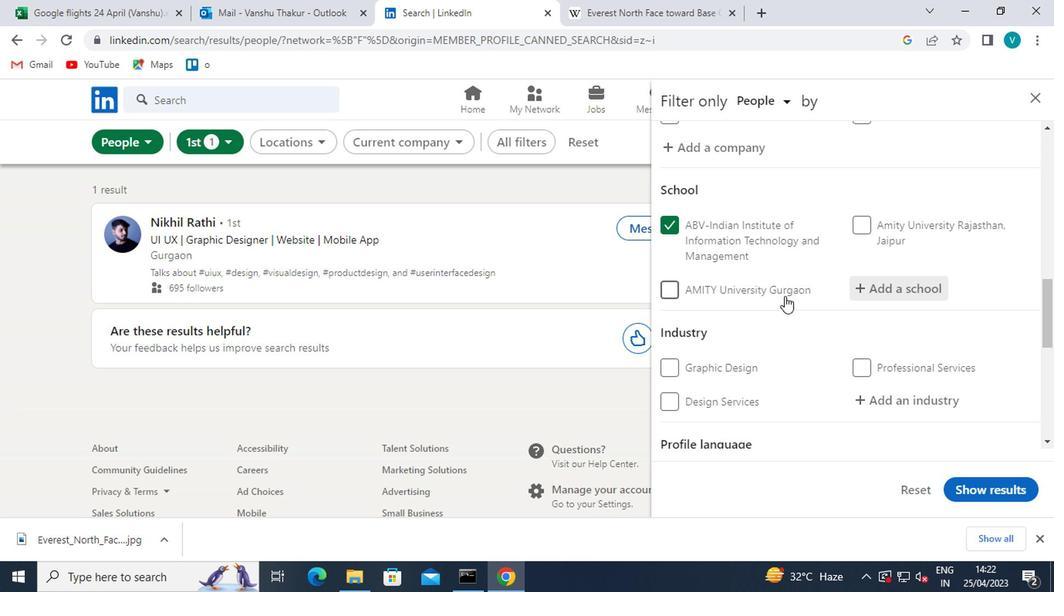 
Action: Mouse moved to (899, 331)
Screenshot: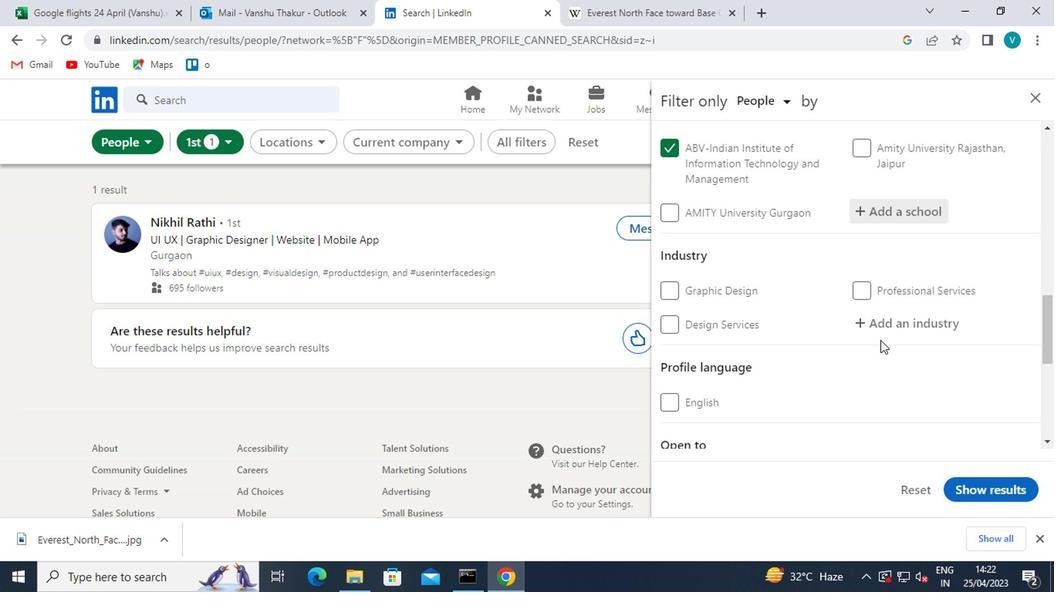 
Action: Mouse pressed left at (899, 331)
Screenshot: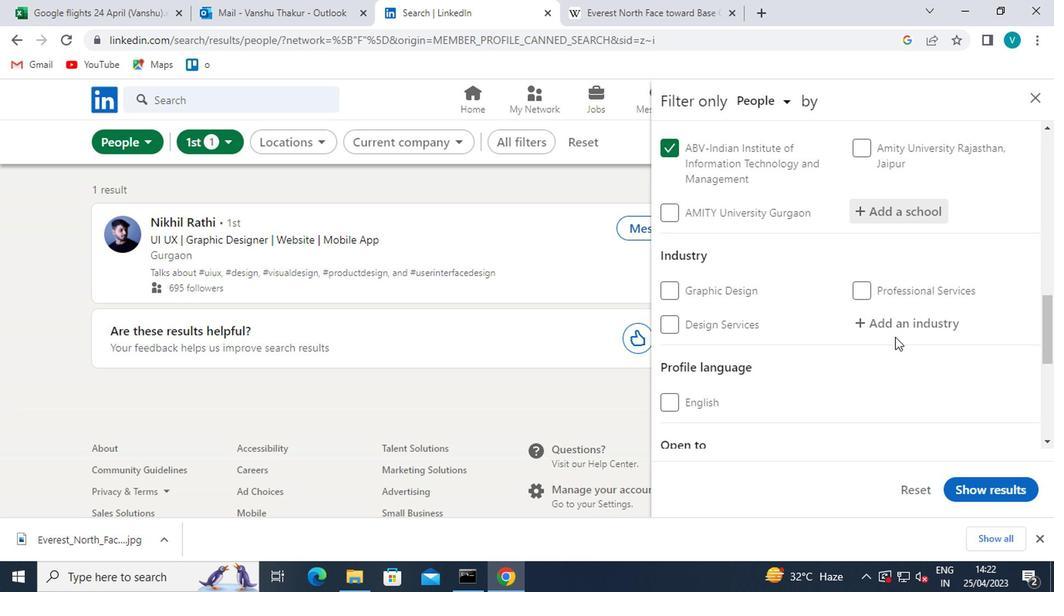 
Action: Mouse moved to (898, 329)
Screenshot: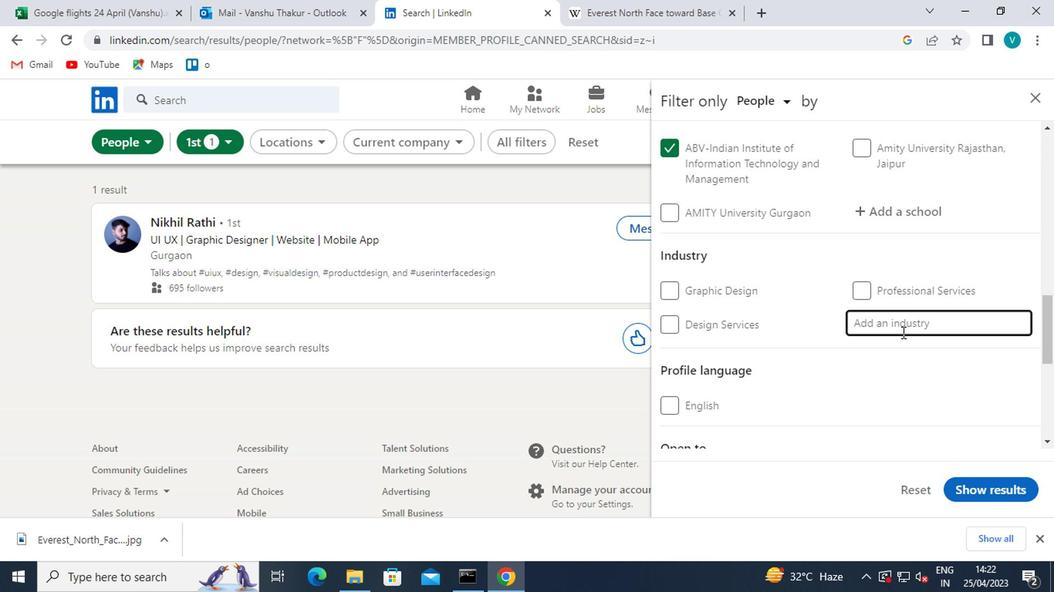 
Action: Key pressed <Key.shift>RETAIL
Screenshot: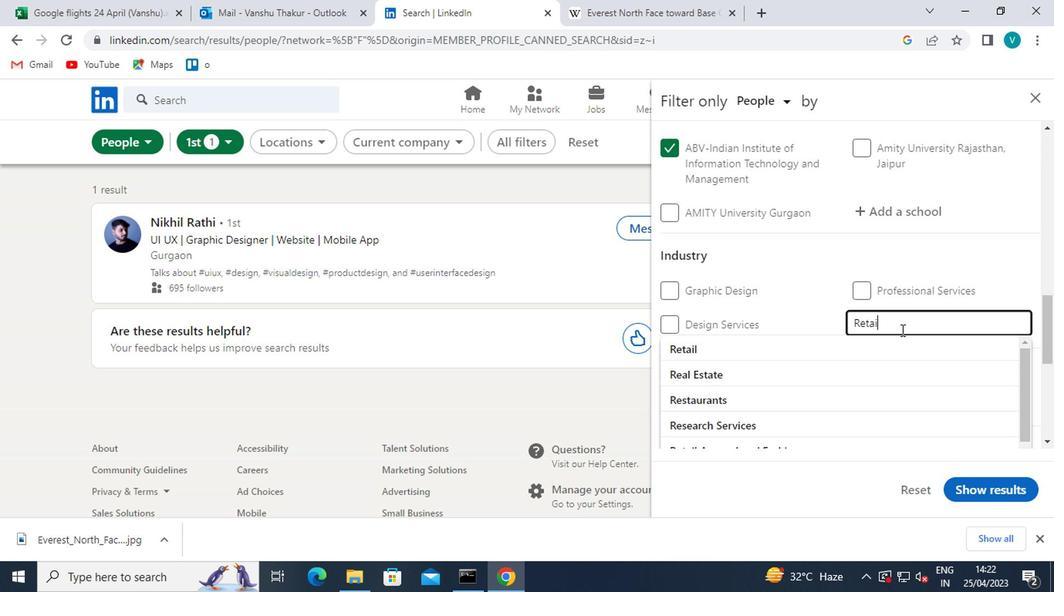 
Action: Mouse moved to (897, 329)
Screenshot: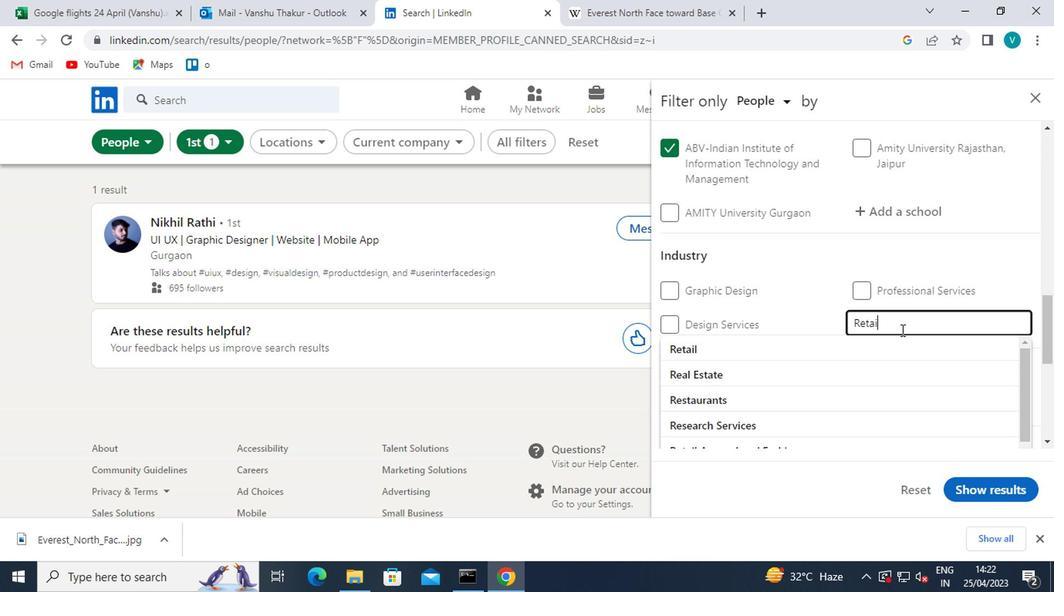 
Action: Key pressed <Key.space><Key.shift>F
Screenshot: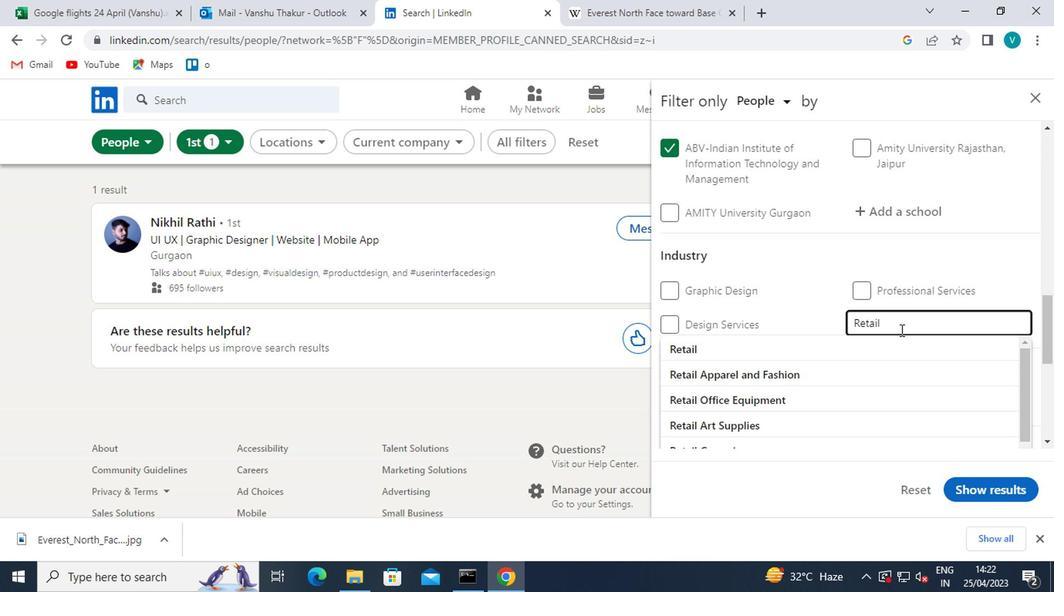 
Action: Mouse moved to (715, 366)
Screenshot: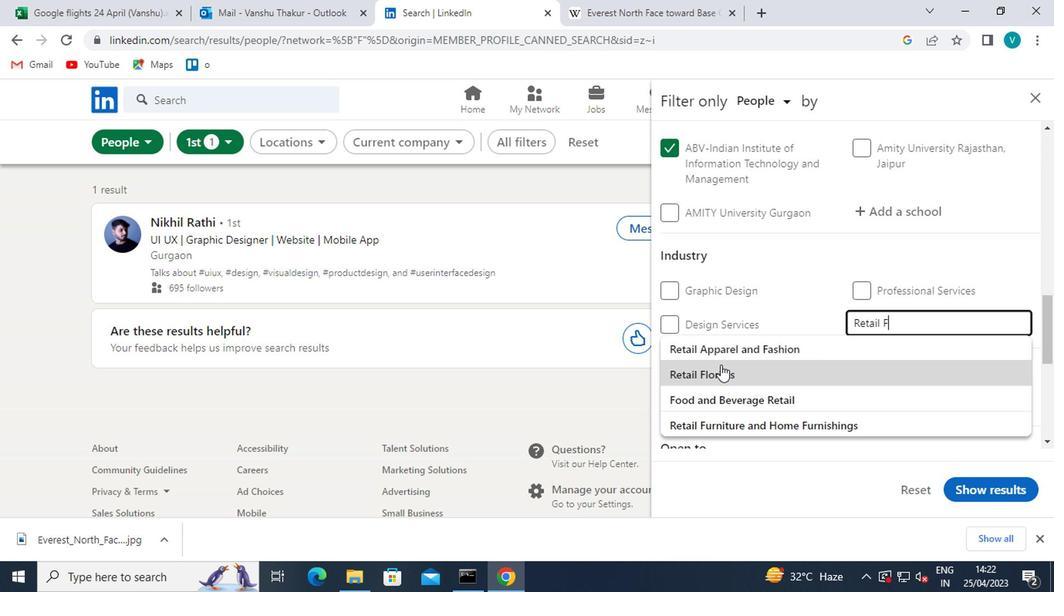 
Action: Mouse pressed left at (715, 366)
Screenshot: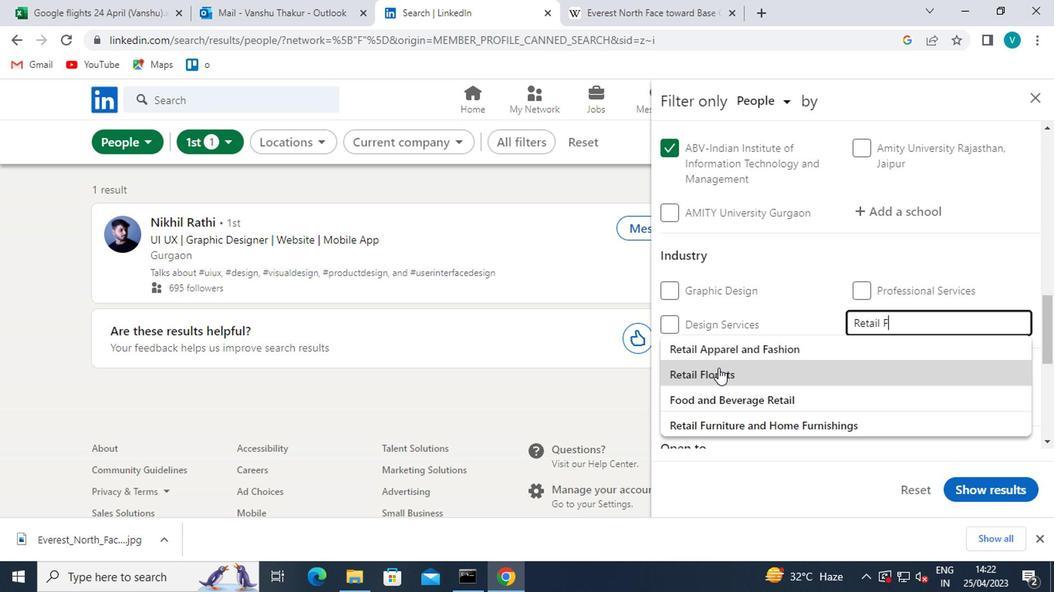 
Action: Mouse moved to (737, 362)
Screenshot: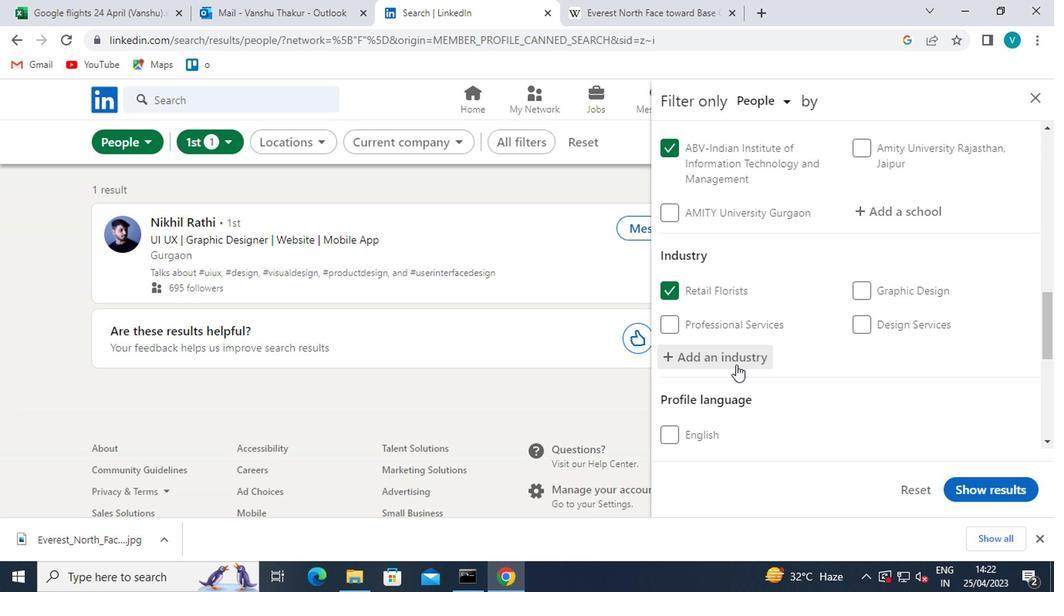 
Action: Mouse scrolled (737, 361) with delta (0, -1)
Screenshot: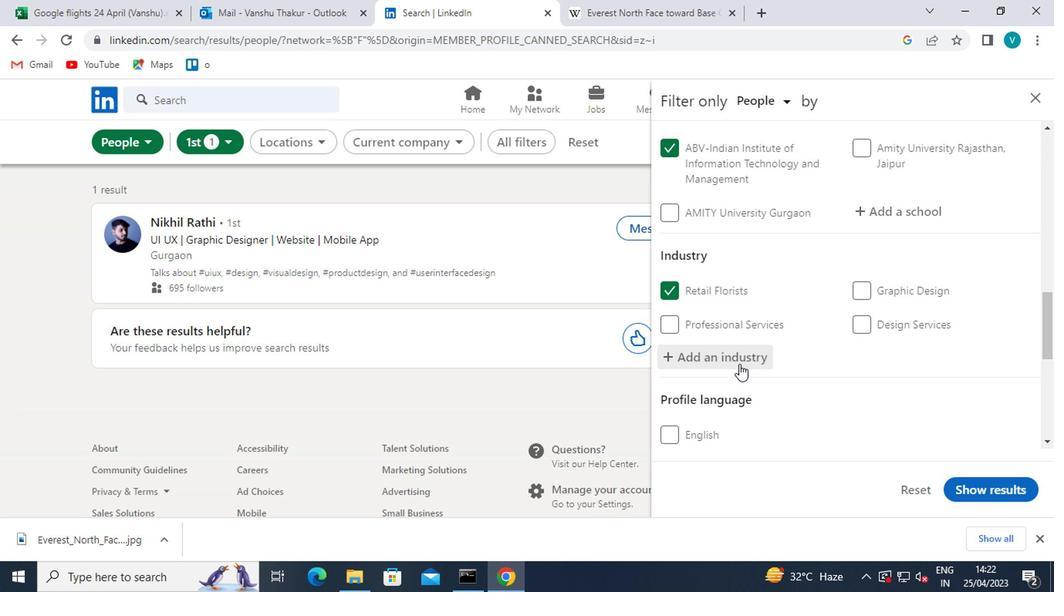 
Action: Mouse scrolled (737, 361) with delta (0, -1)
Screenshot: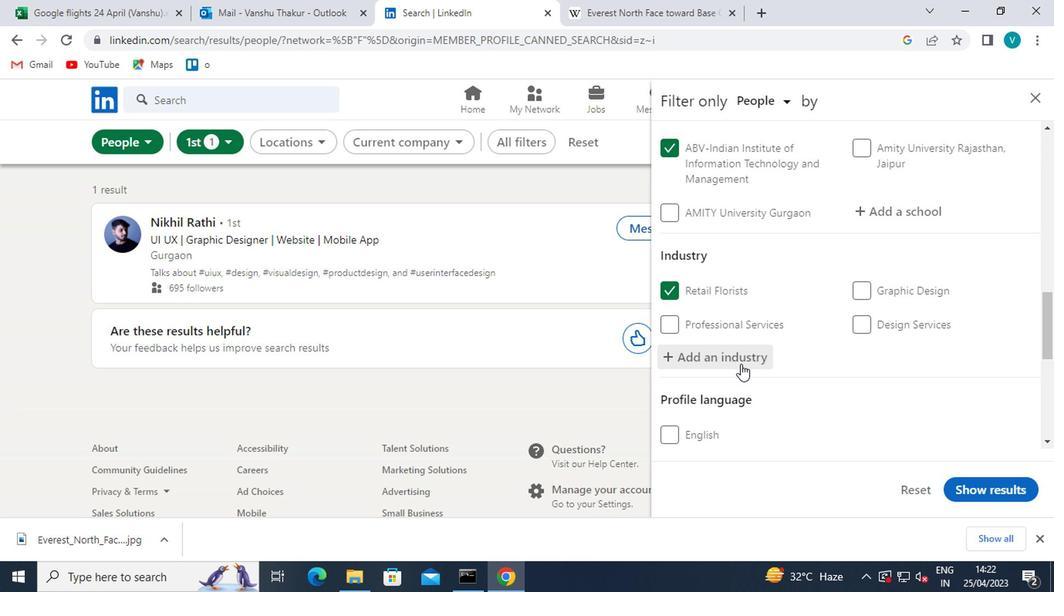 
Action: Mouse moved to (737, 362)
Screenshot: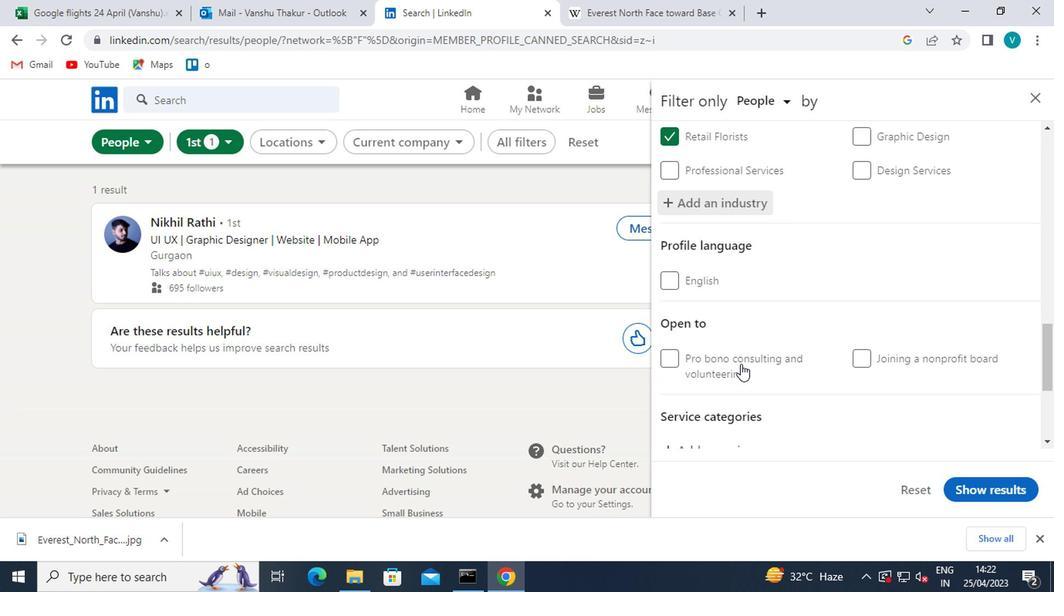 
Action: Mouse scrolled (737, 361) with delta (0, -1)
Screenshot: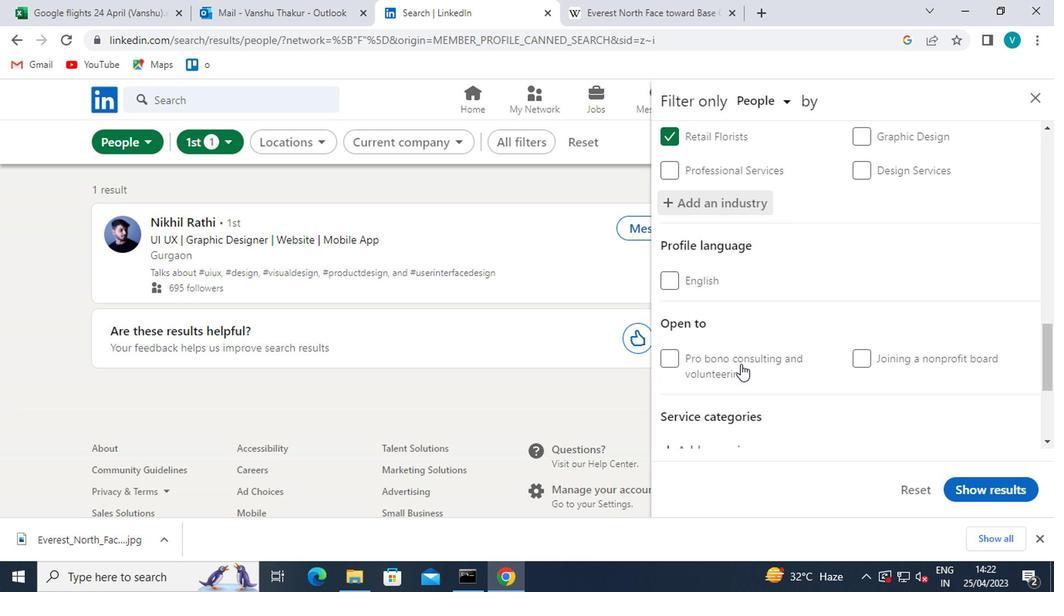 
Action: Mouse moved to (728, 381)
Screenshot: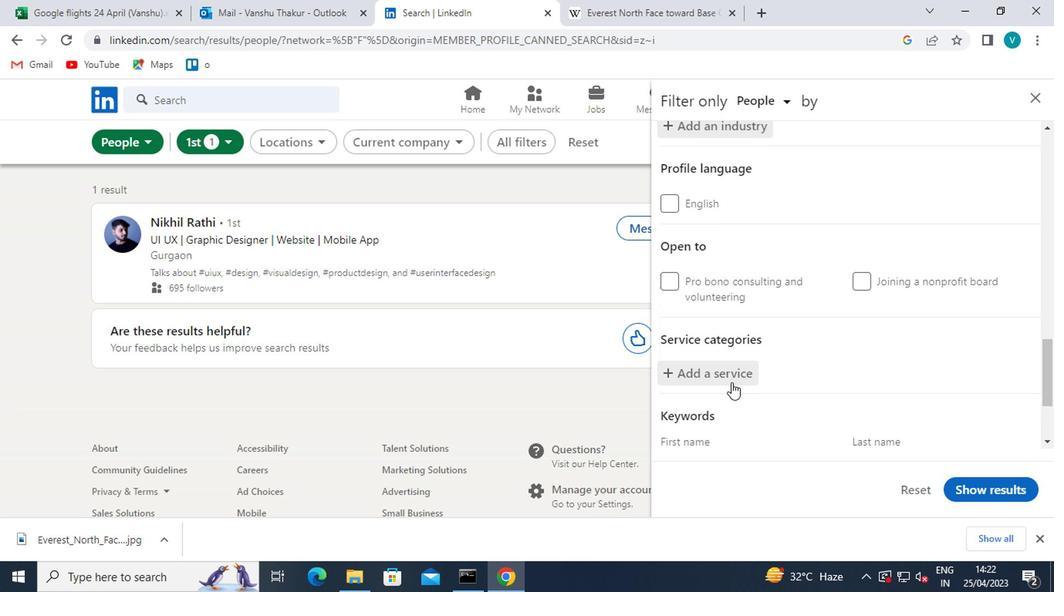 
Action: Mouse scrolled (728, 379) with delta (0, -1)
Screenshot: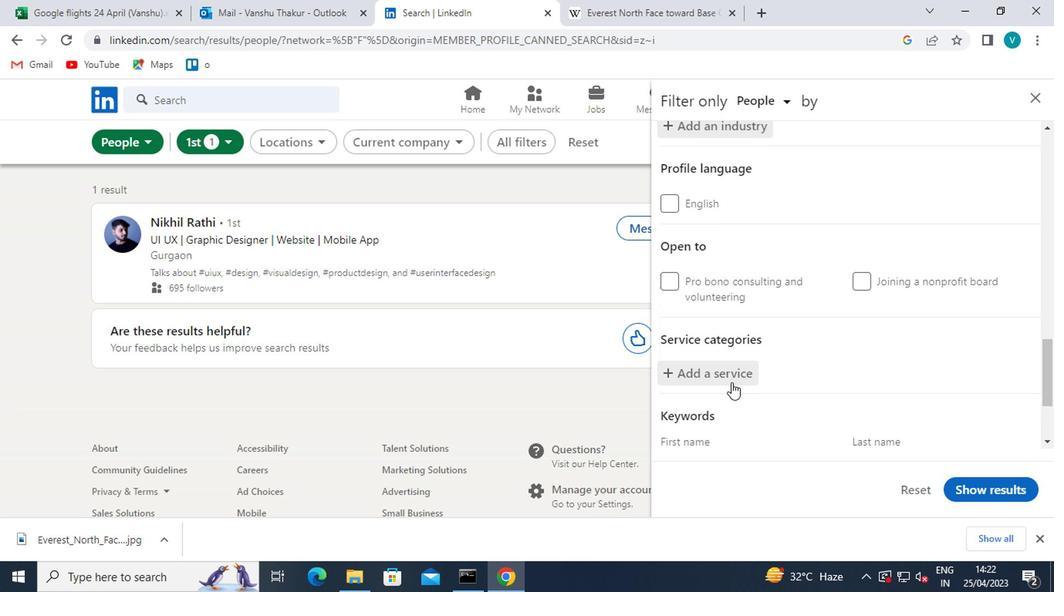 
Action: Mouse moved to (753, 299)
Screenshot: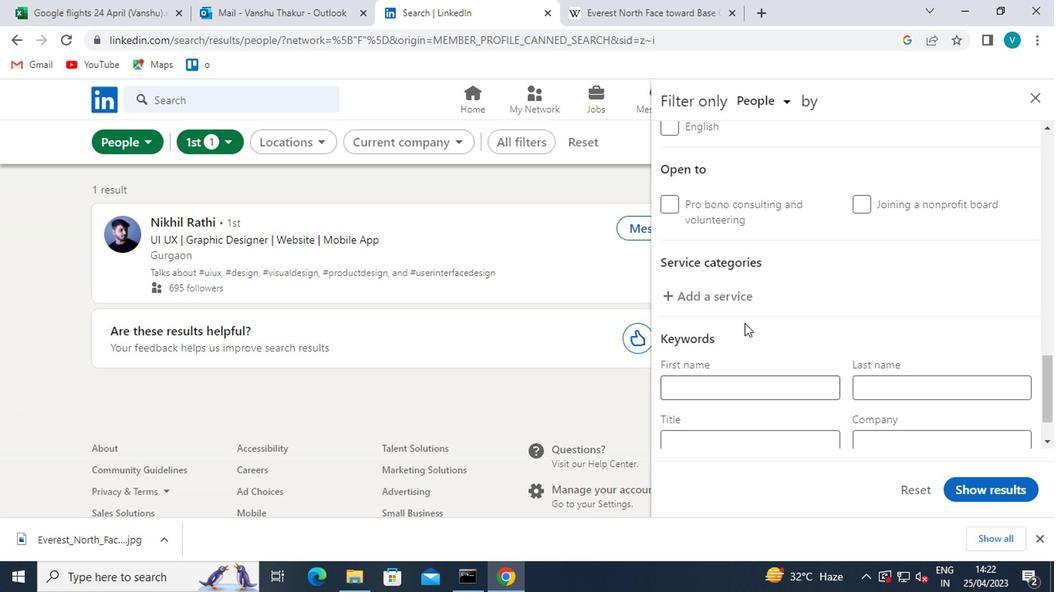 
Action: Mouse pressed left at (753, 299)
Screenshot: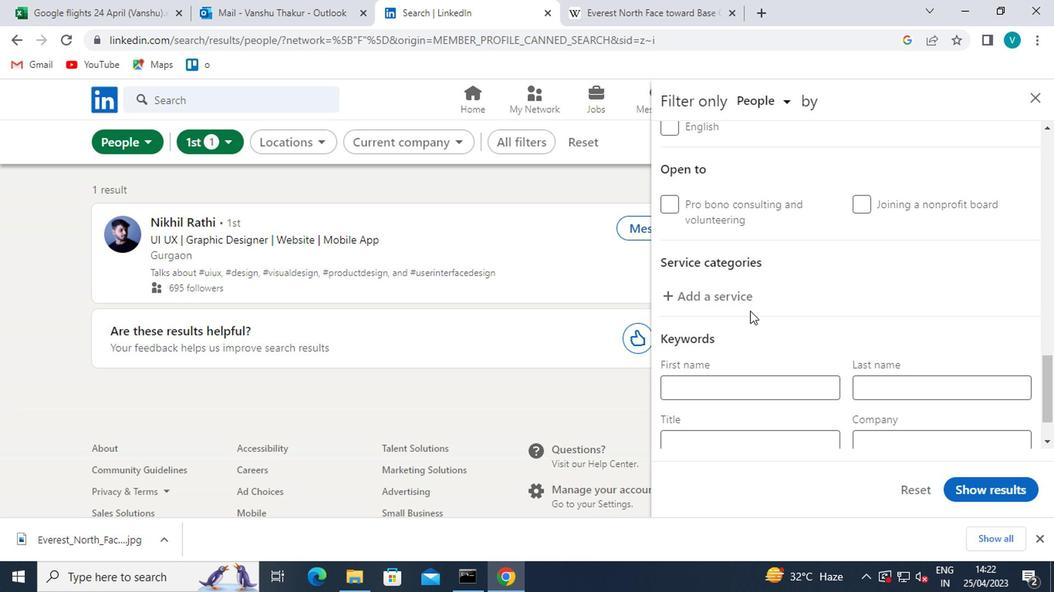 
Action: Key pressed <Key.shift>HUMAN<Key.space><Key.shift>RESOURCES<Key.space>
Screenshot: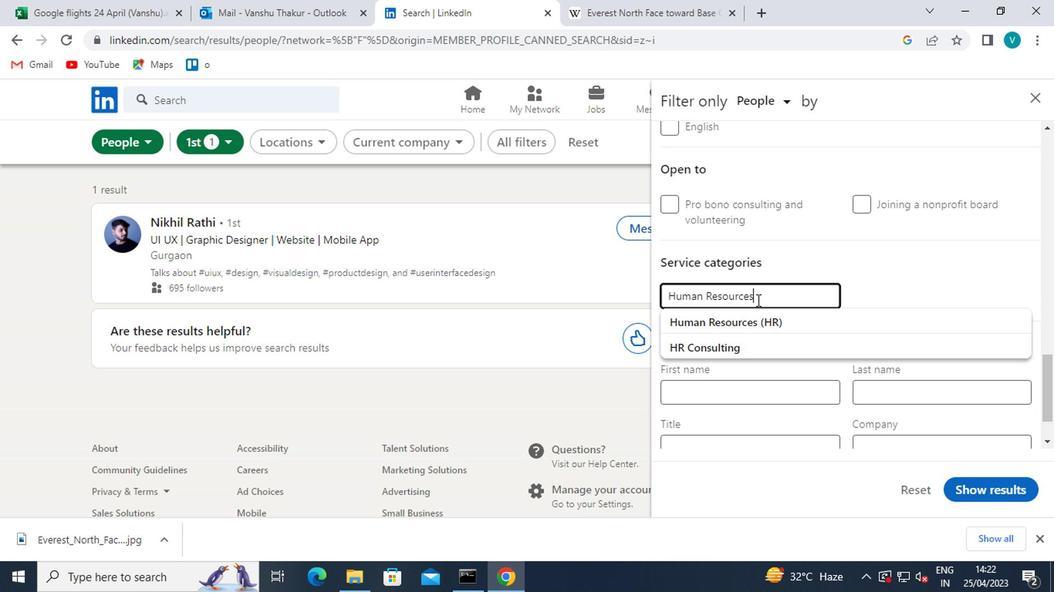 
Action: Mouse moved to (761, 319)
Screenshot: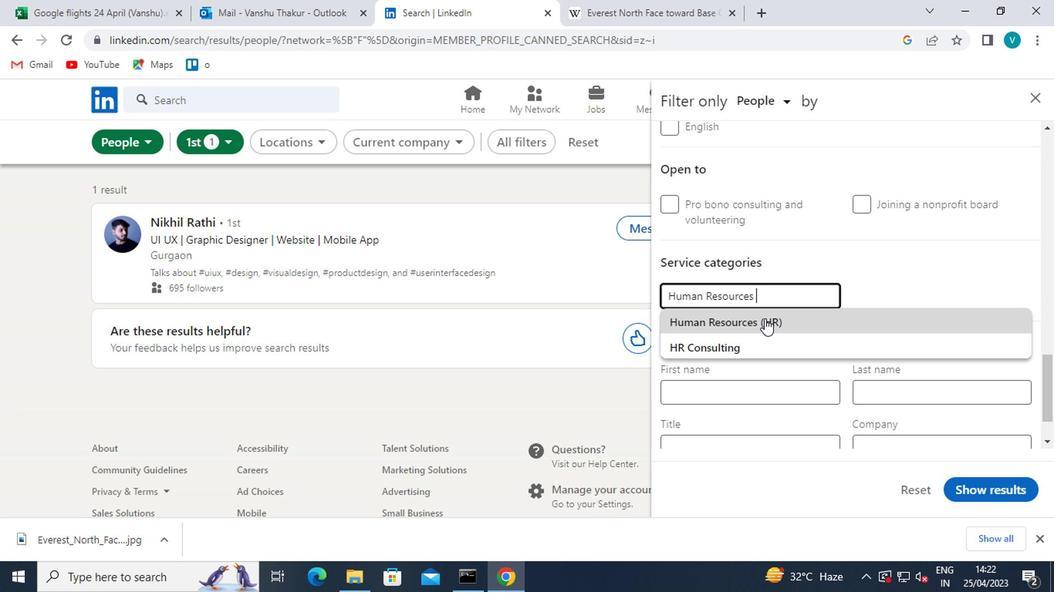 
Action: Mouse pressed left at (761, 319)
Screenshot: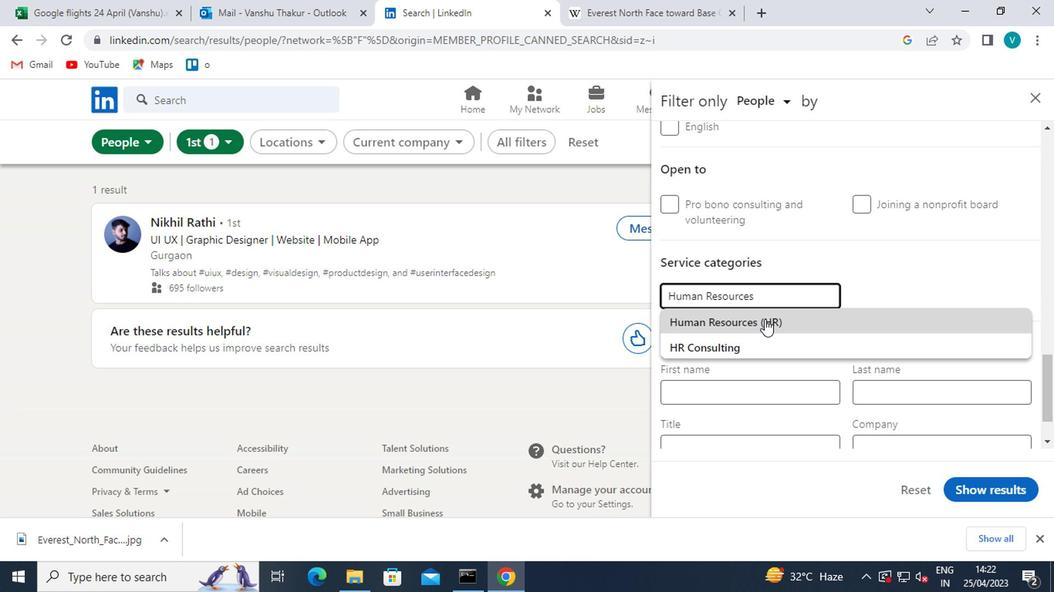 
Action: Mouse scrolled (761, 317) with delta (0, -1)
Screenshot: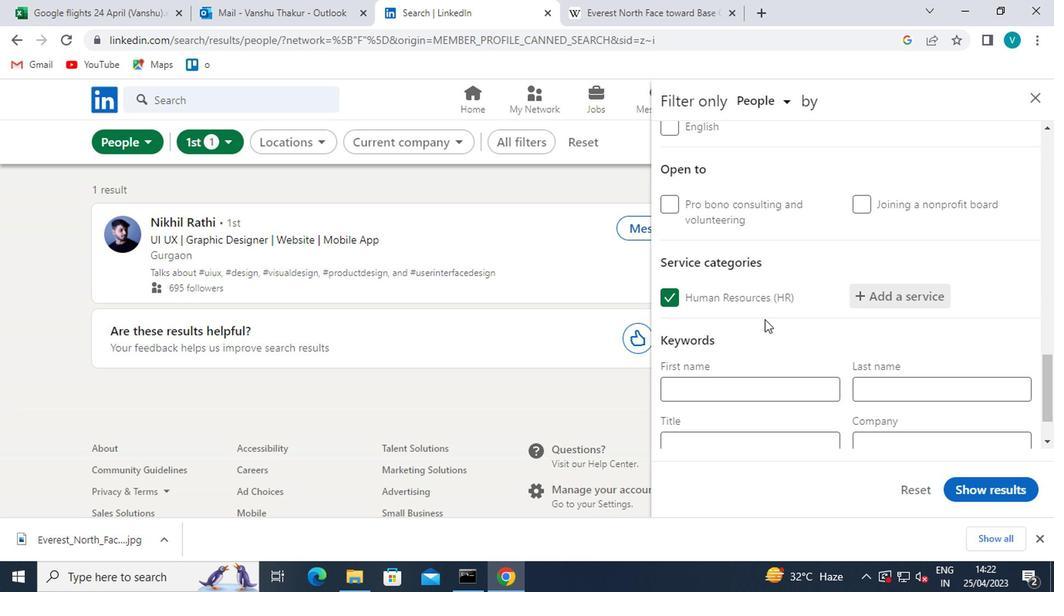 
Action: Mouse scrolled (761, 317) with delta (0, -1)
Screenshot: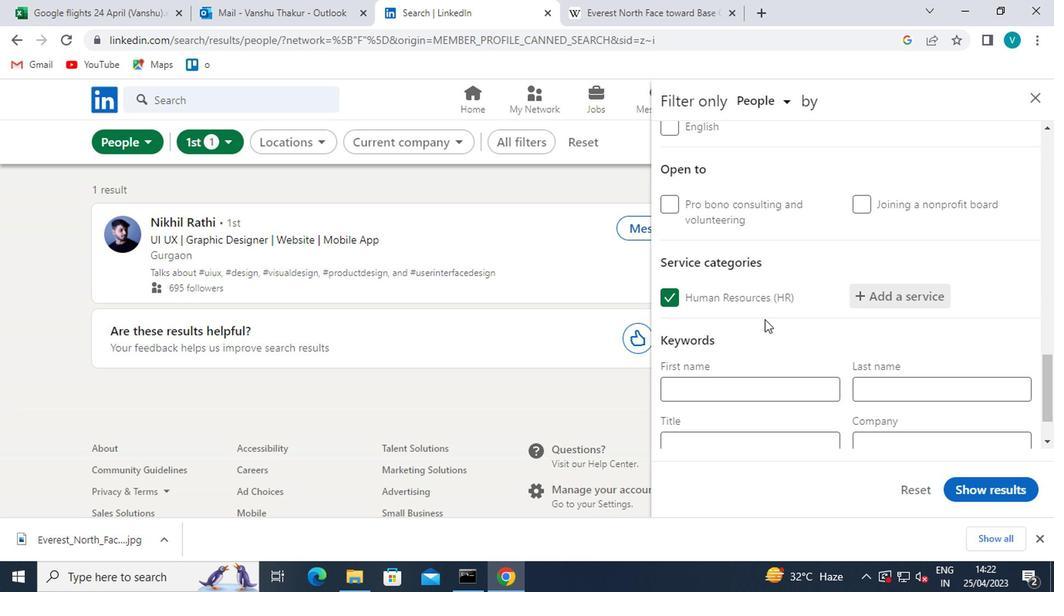 
Action: Mouse moved to (780, 379)
Screenshot: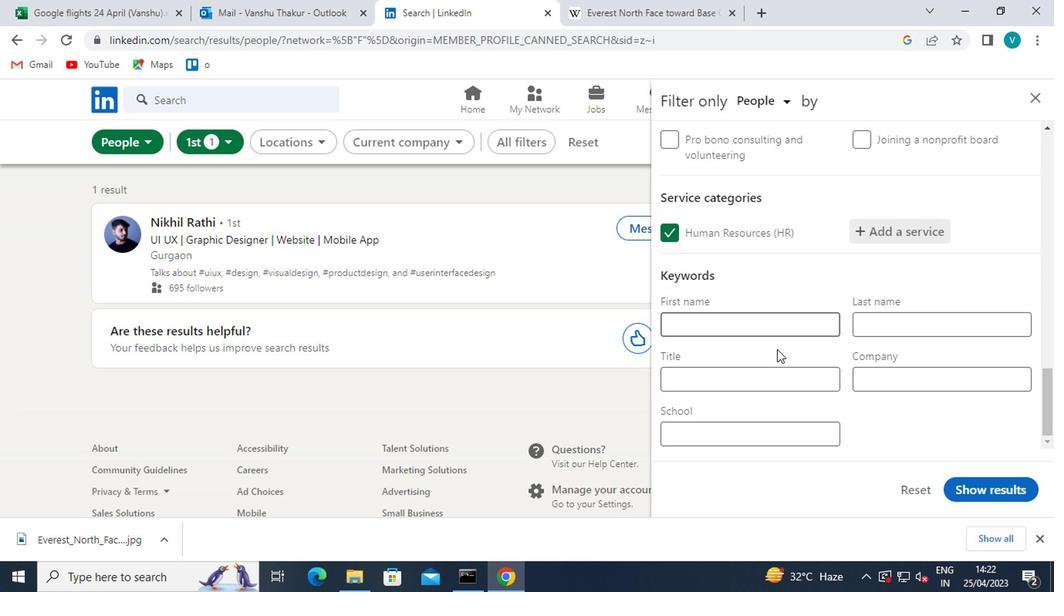 
Action: Mouse pressed left at (780, 379)
Screenshot: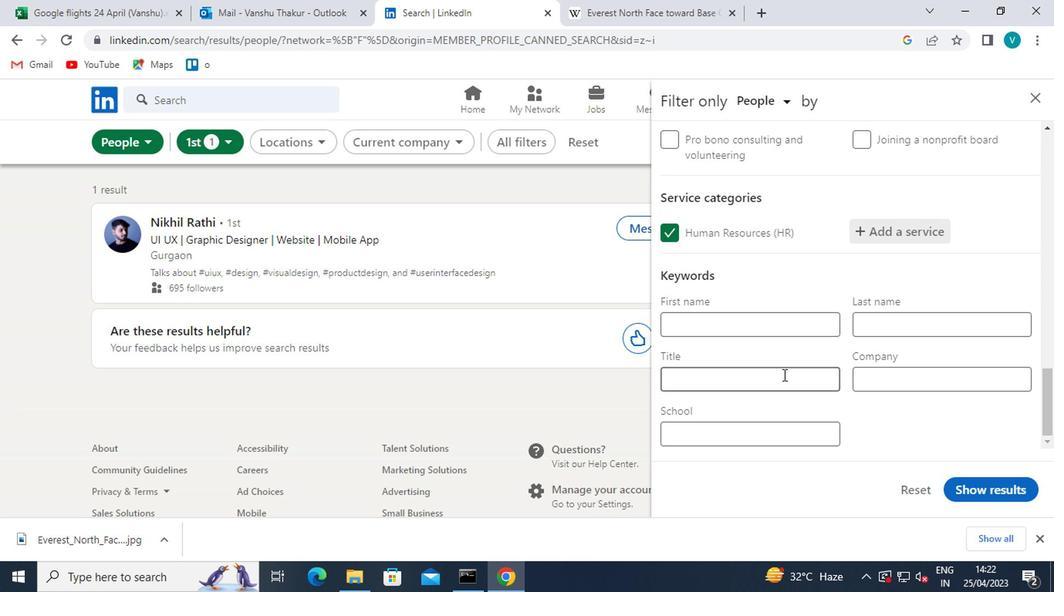 
Action: Mouse moved to (780, 379)
Screenshot: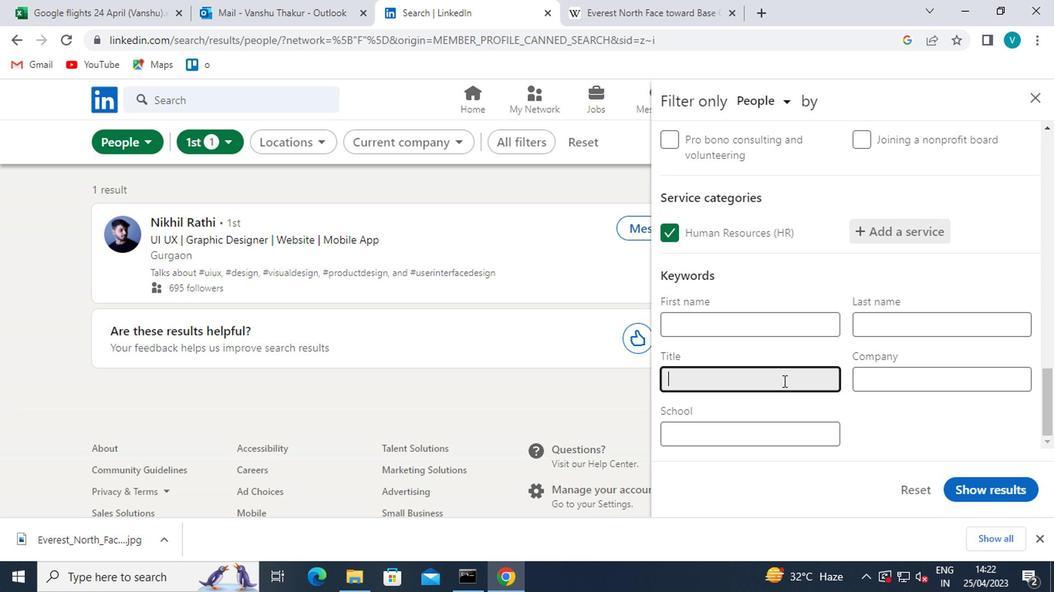
Action: Key pressed <Key.shift>ATMOSPHERIC<Key.space><Key.shift>SCIENTIST
Screenshot: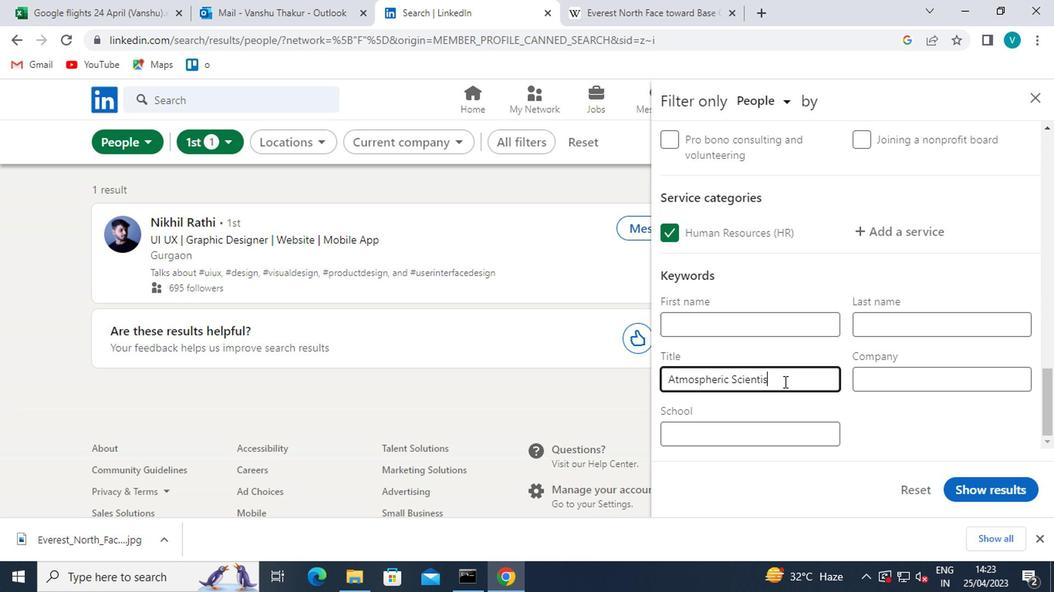 
Action: Mouse moved to (989, 488)
Screenshot: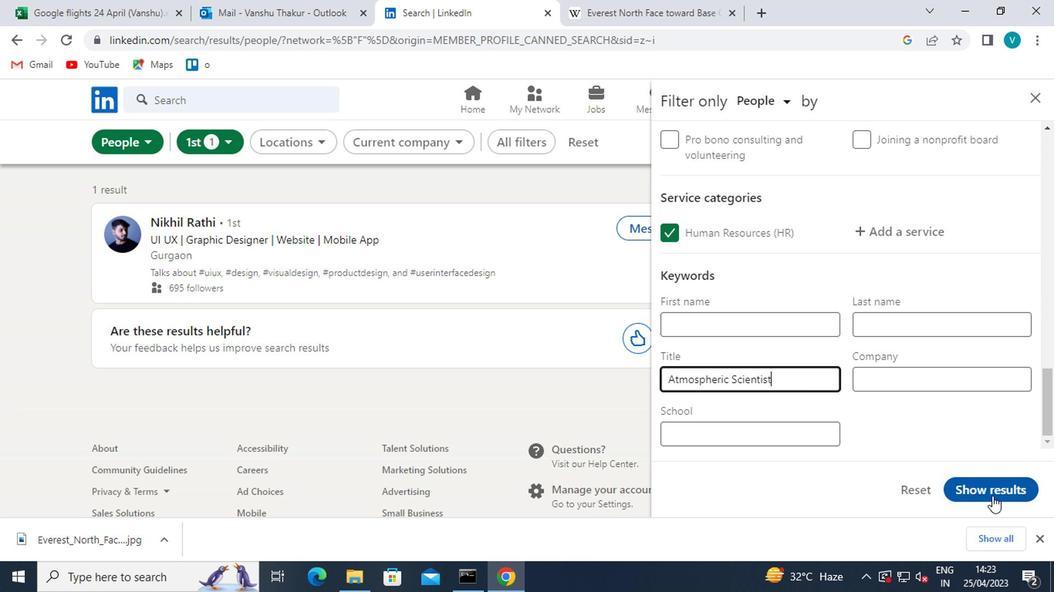 
Action: Mouse pressed left at (989, 488)
Screenshot: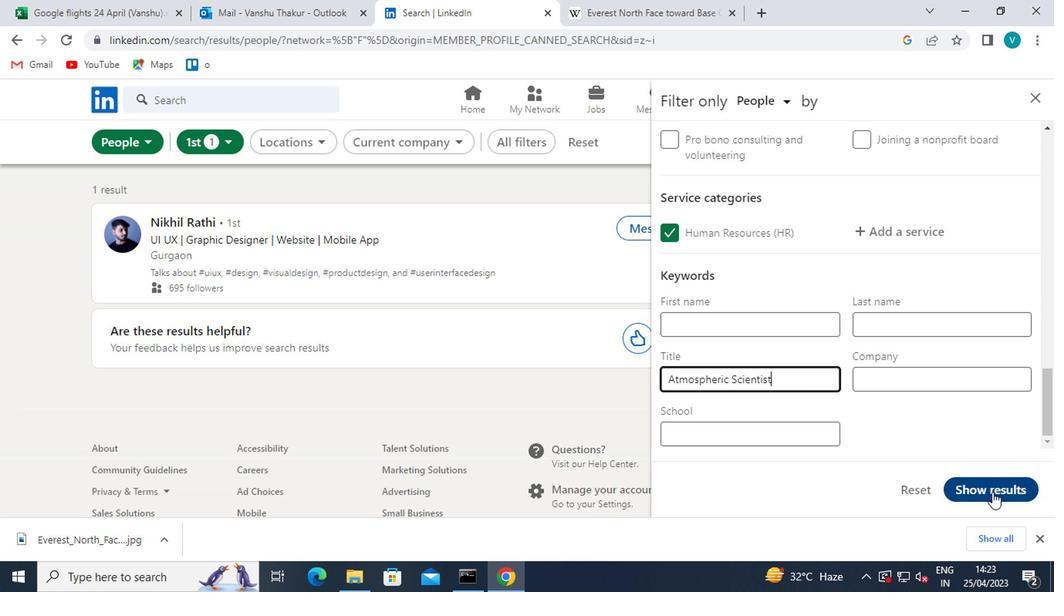 
Action: Mouse moved to (958, 467)
Screenshot: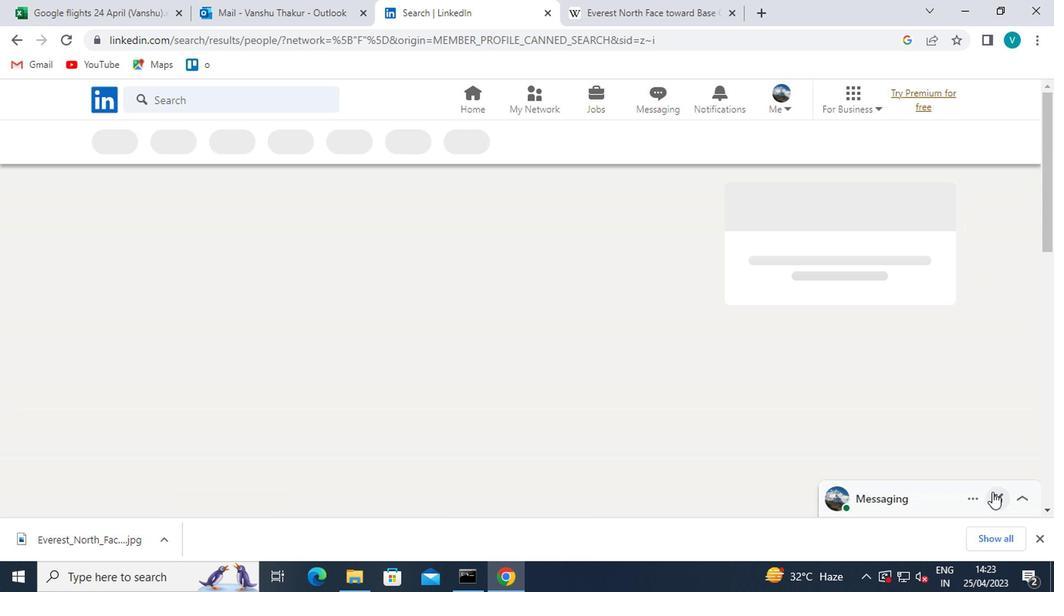 
